 Task: Search one way flight ticket for 2 adults, 2 infants in seat and 1 infant on lap in first from Long Beach: Long Beach Airport (daugherty Field) to Rock Springs: Southwest Wyoming Regional Airport (rock Springs Sweetwater County Airport) on 8-5-2023. Choice of flights is Alaska. Number of bags: 3 checked bags. Price is upto 65000. Outbound departure time preference is 19:00.
Action: Mouse moved to (336, 133)
Screenshot: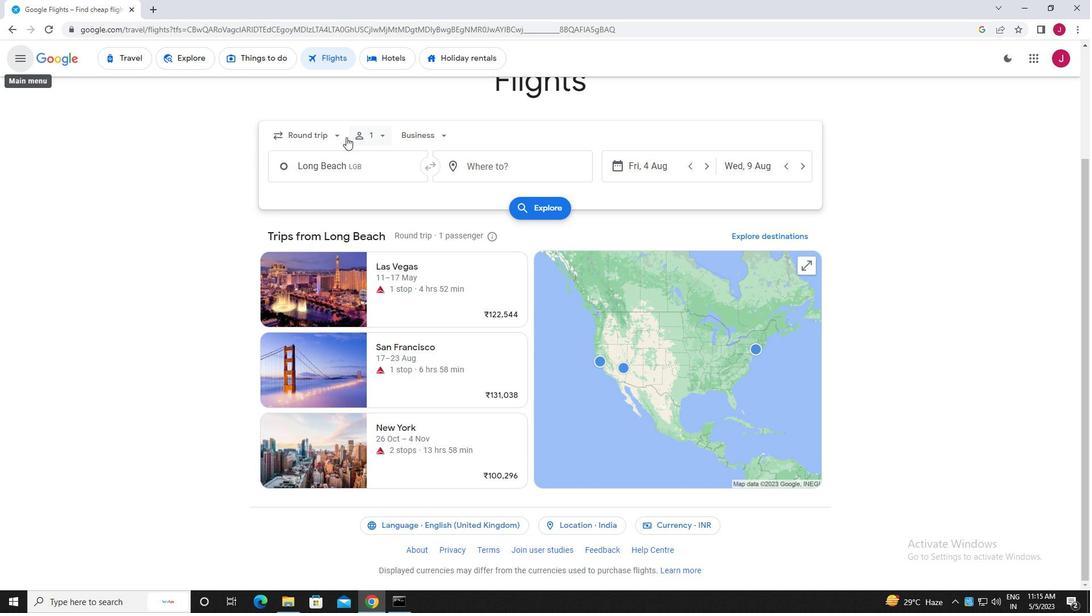 
Action: Mouse pressed left at (336, 133)
Screenshot: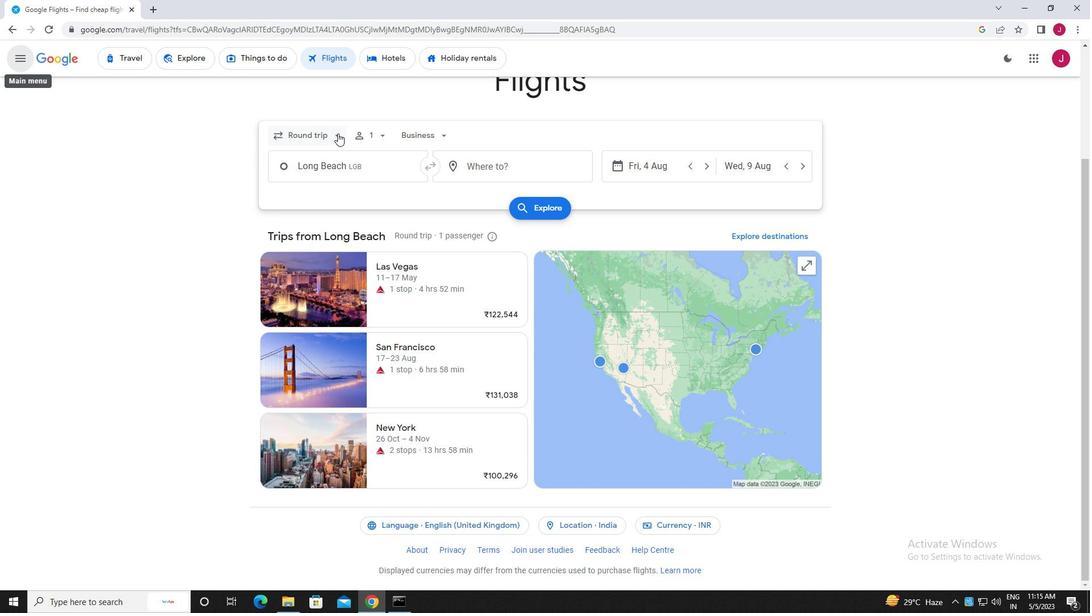 
Action: Mouse moved to (332, 184)
Screenshot: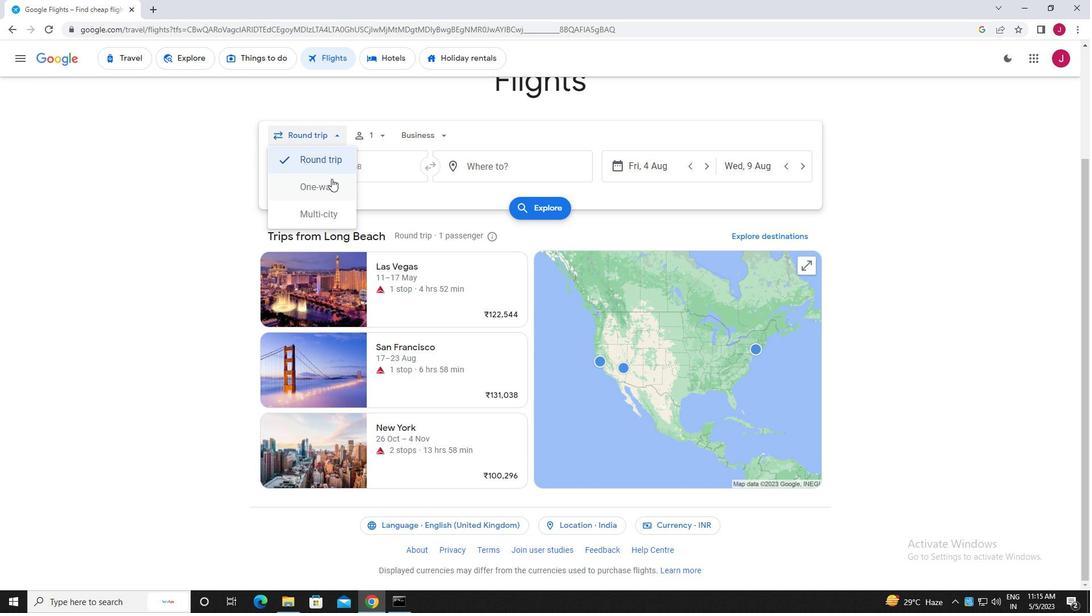 
Action: Mouse pressed left at (332, 184)
Screenshot: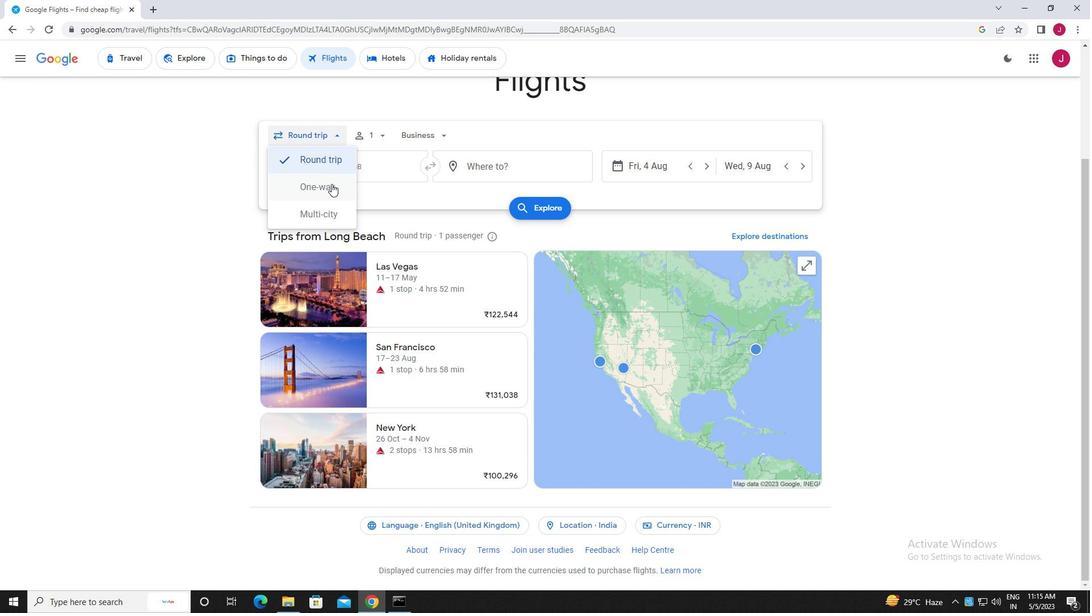 
Action: Mouse moved to (373, 138)
Screenshot: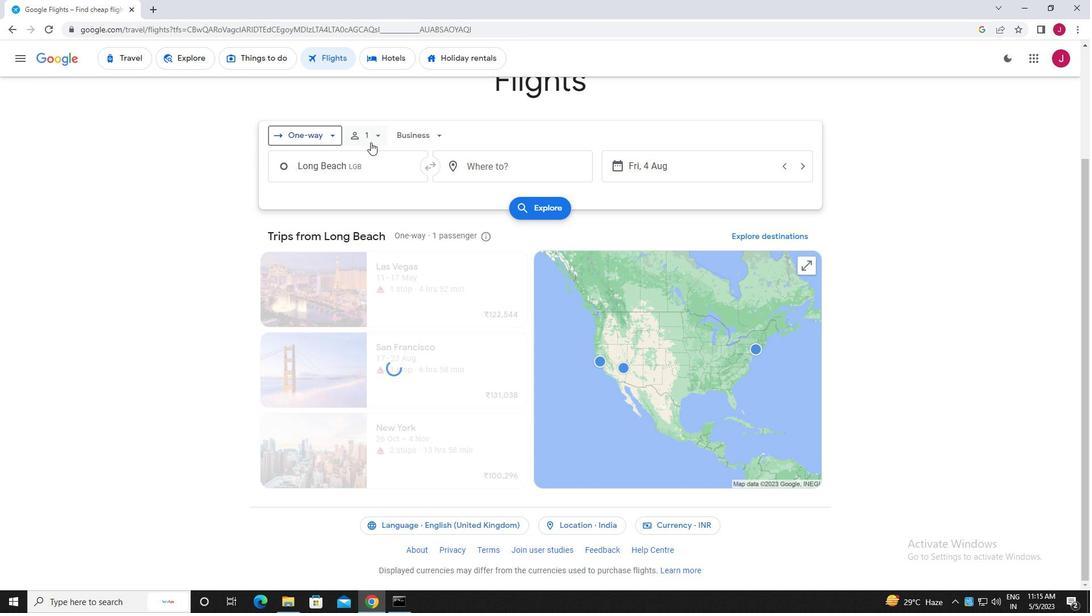 
Action: Mouse pressed left at (373, 138)
Screenshot: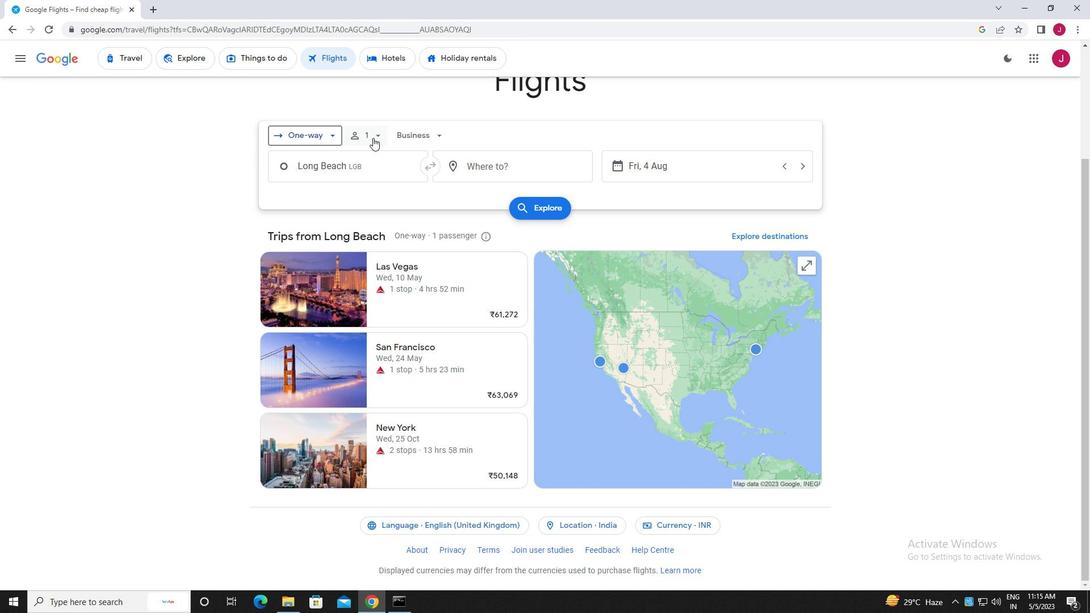 
Action: Mouse moved to (466, 161)
Screenshot: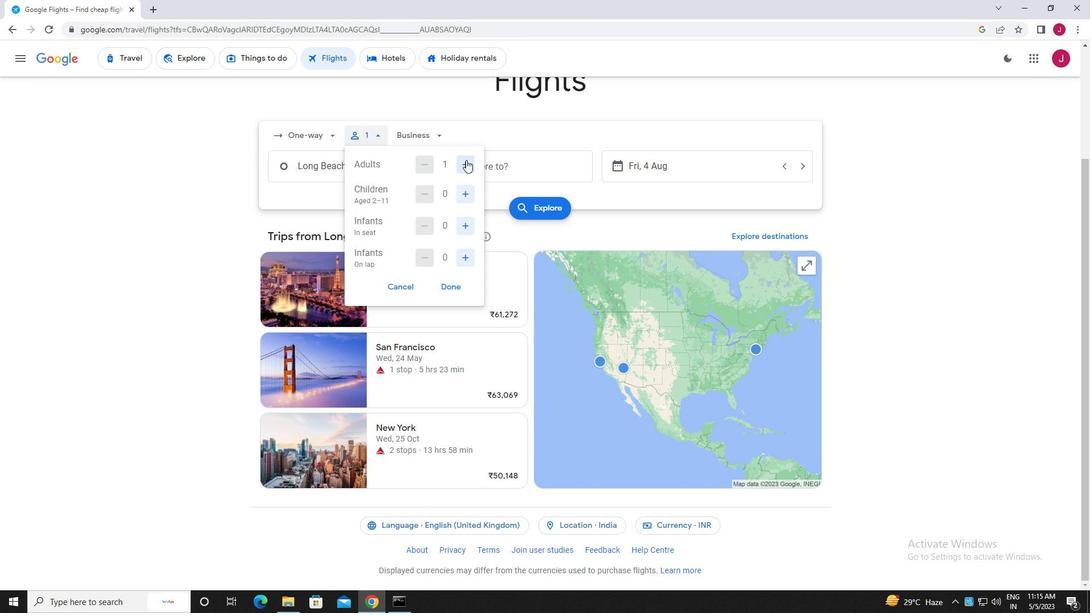 
Action: Mouse pressed left at (466, 161)
Screenshot: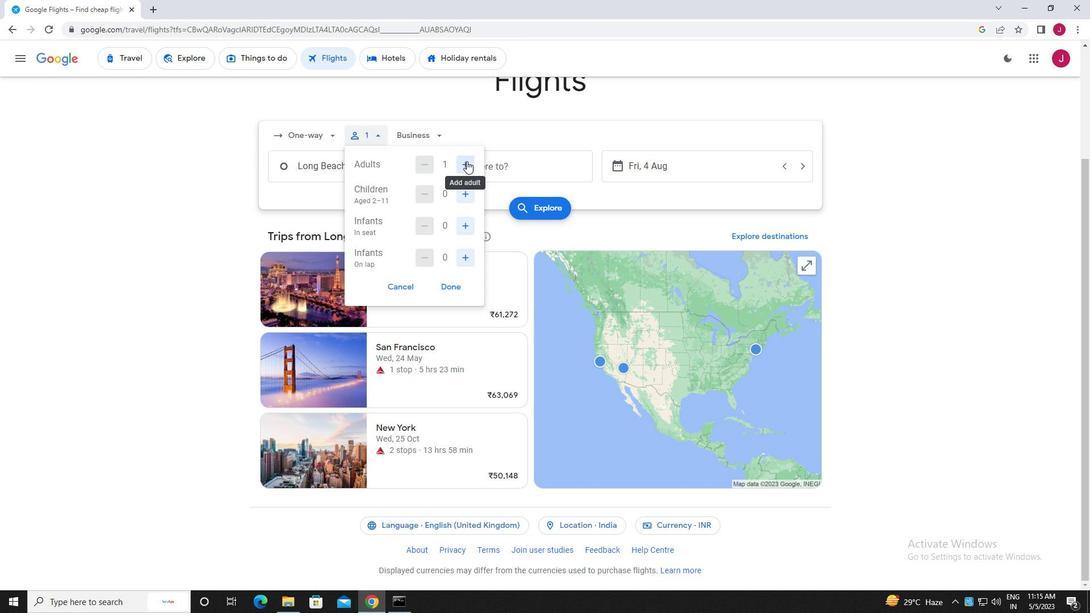
Action: Mouse moved to (463, 192)
Screenshot: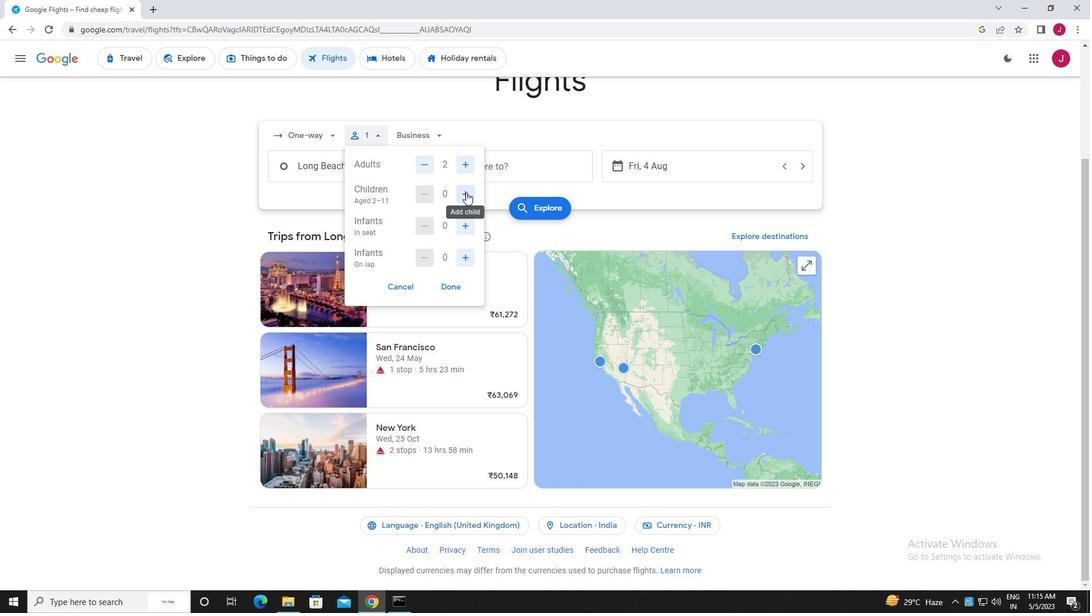 
Action: Mouse pressed left at (463, 192)
Screenshot: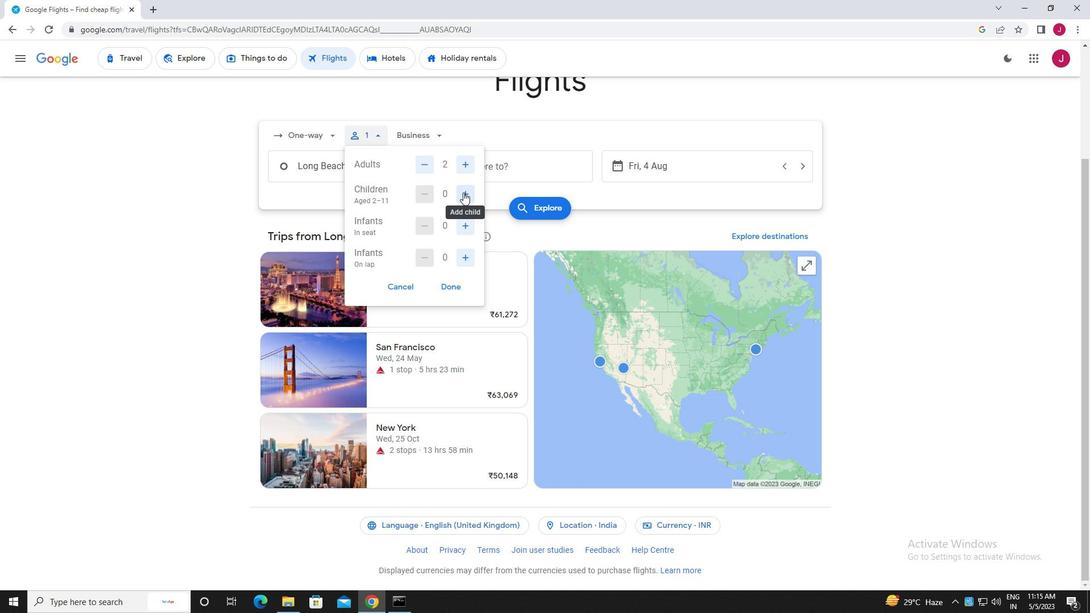 
Action: Mouse pressed left at (463, 192)
Screenshot: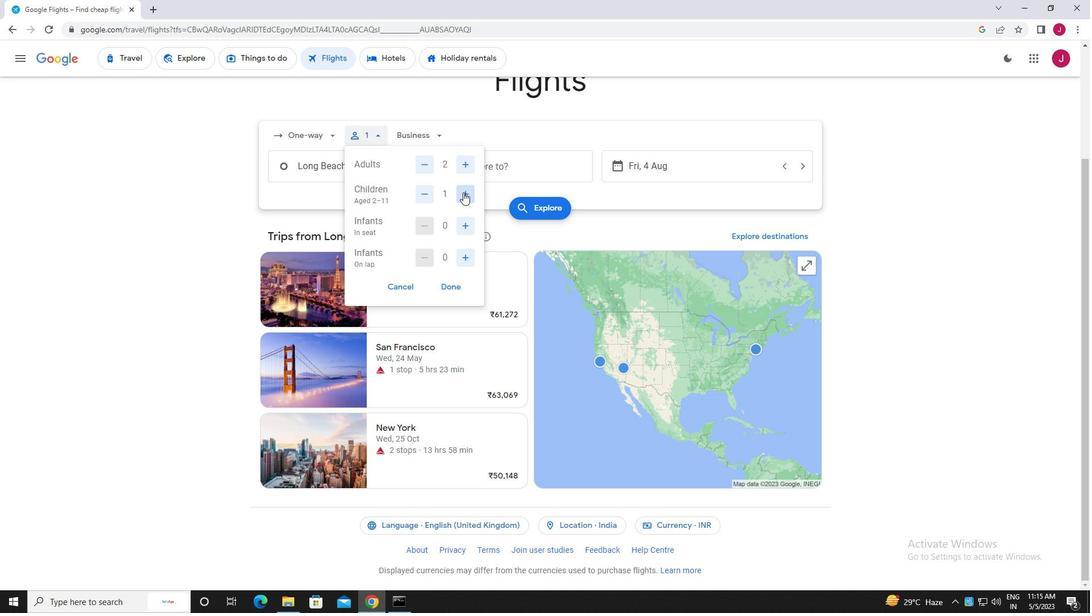 
Action: Mouse moved to (467, 258)
Screenshot: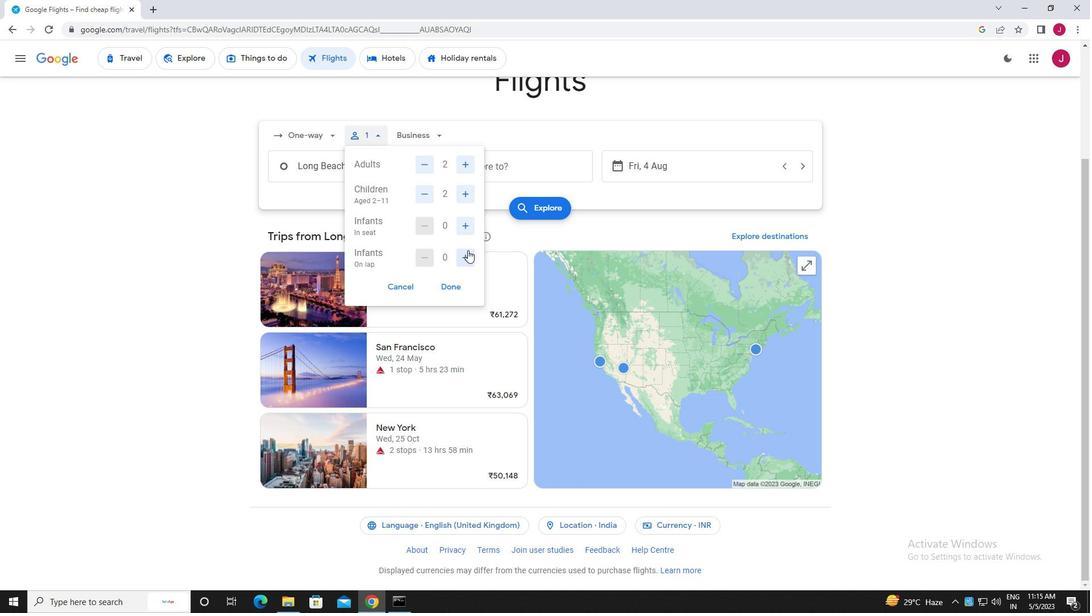 
Action: Mouse pressed left at (467, 258)
Screenshot: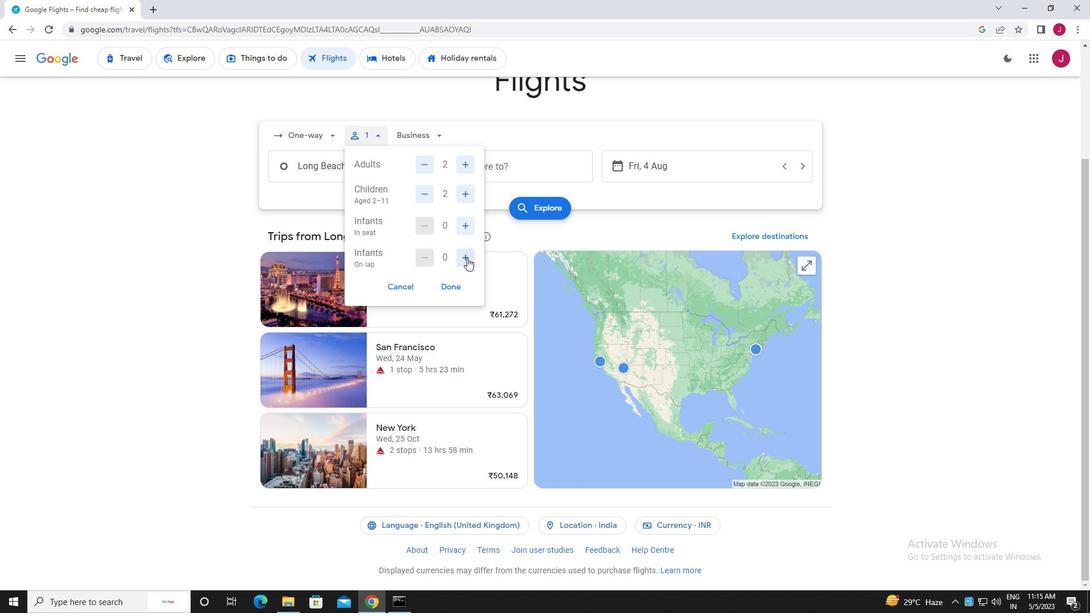 
Action: Mouse moved to (452, 285)
Screenshot: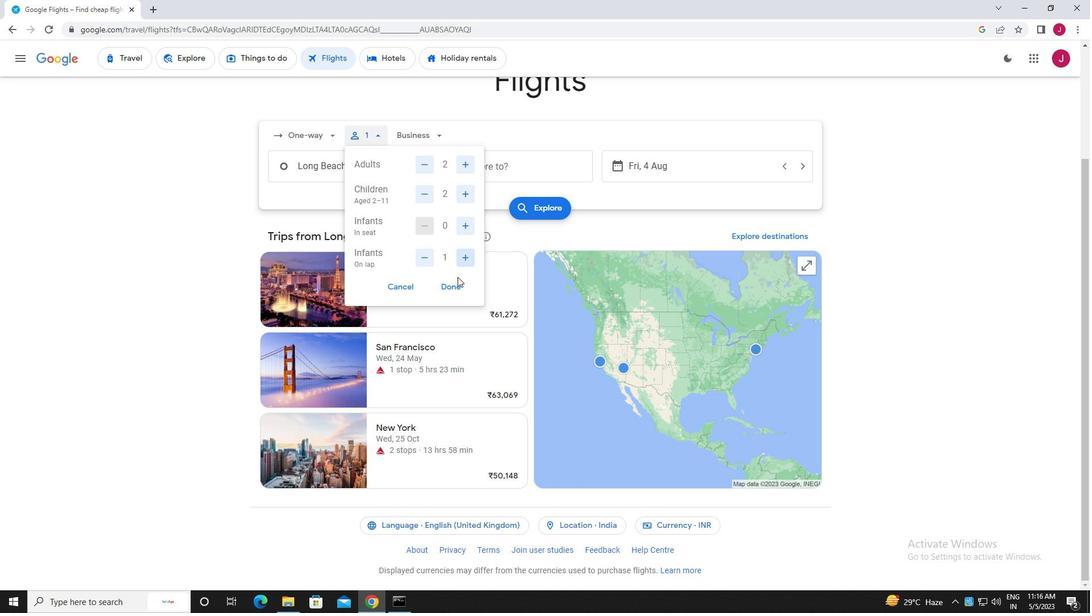 
Action: Mouse pressed left at (452, 285)
Screenshot: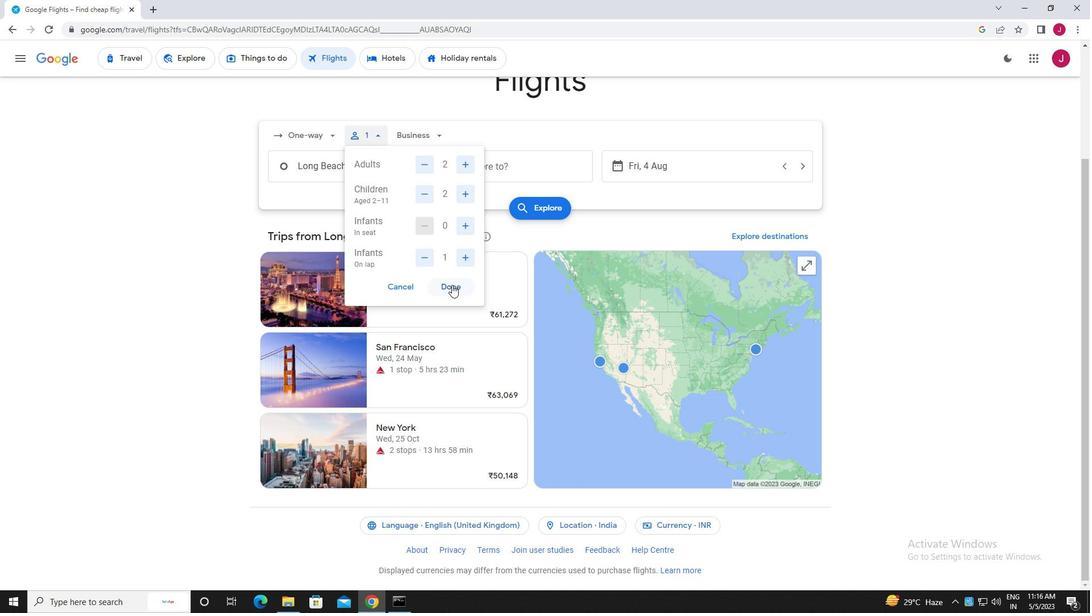 
Action: Mouse moved to (430, 135)
Screenshot: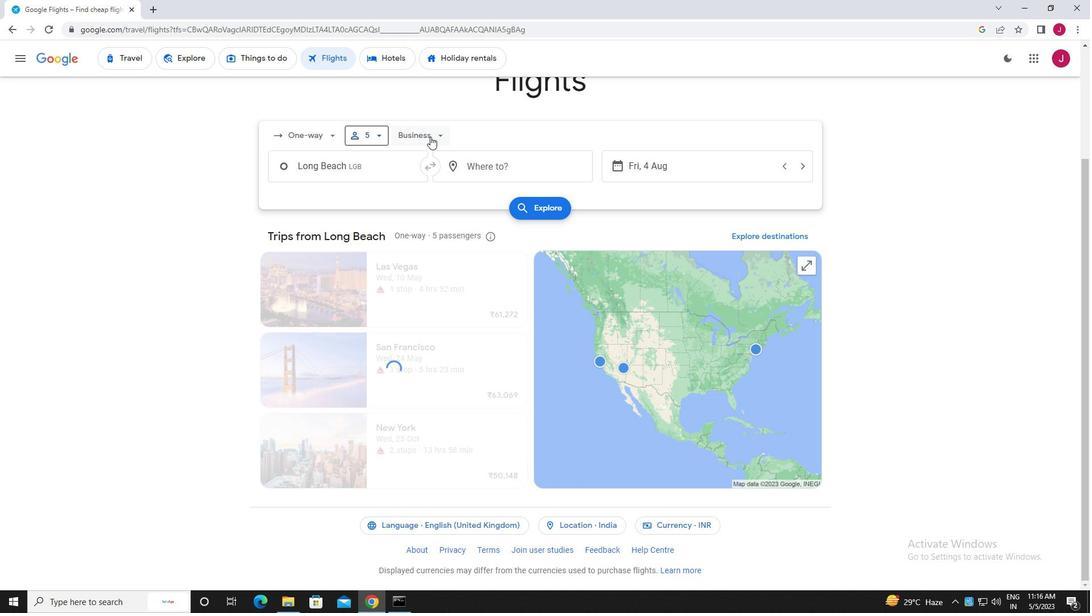 
Action: Mouse pressed left at (430, 135)
Screenshot: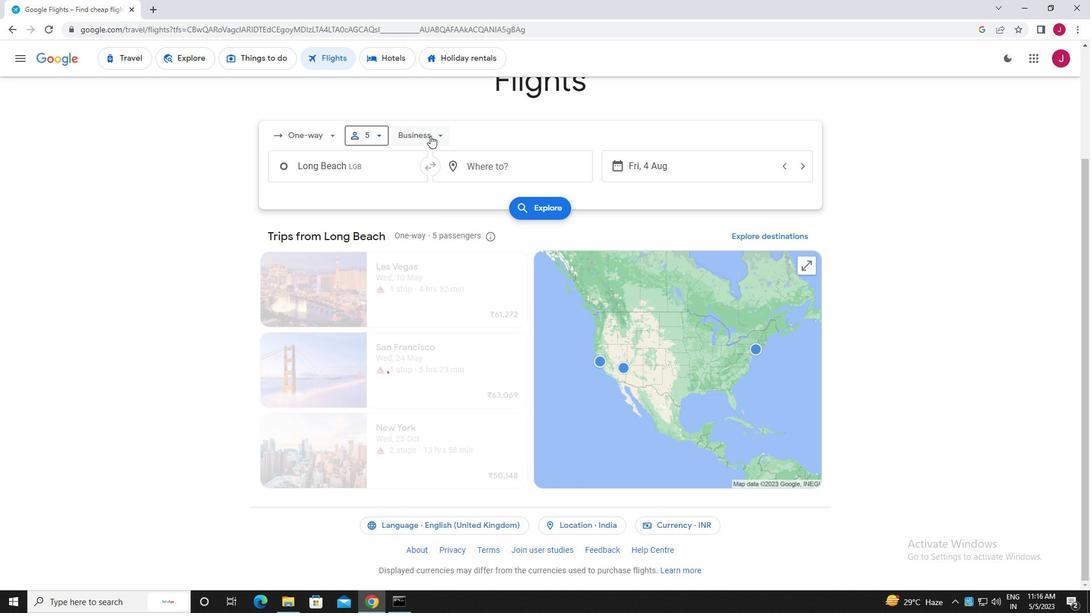 
Action: Mouse moved to (452, 243)
Screenshot: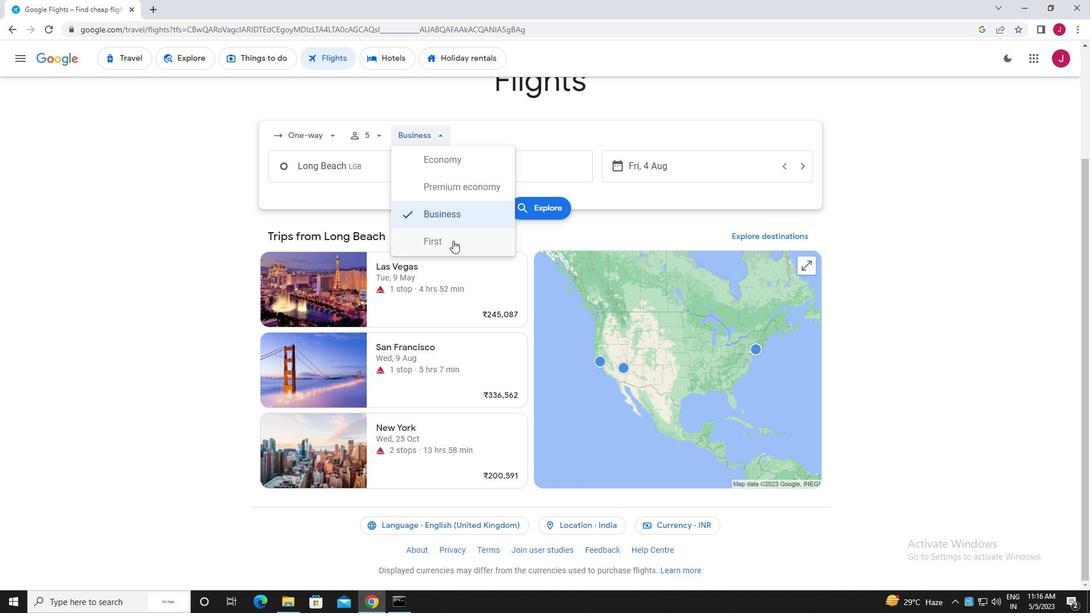 
Action: Mouse pressed left at (452, 243)
Screenshot: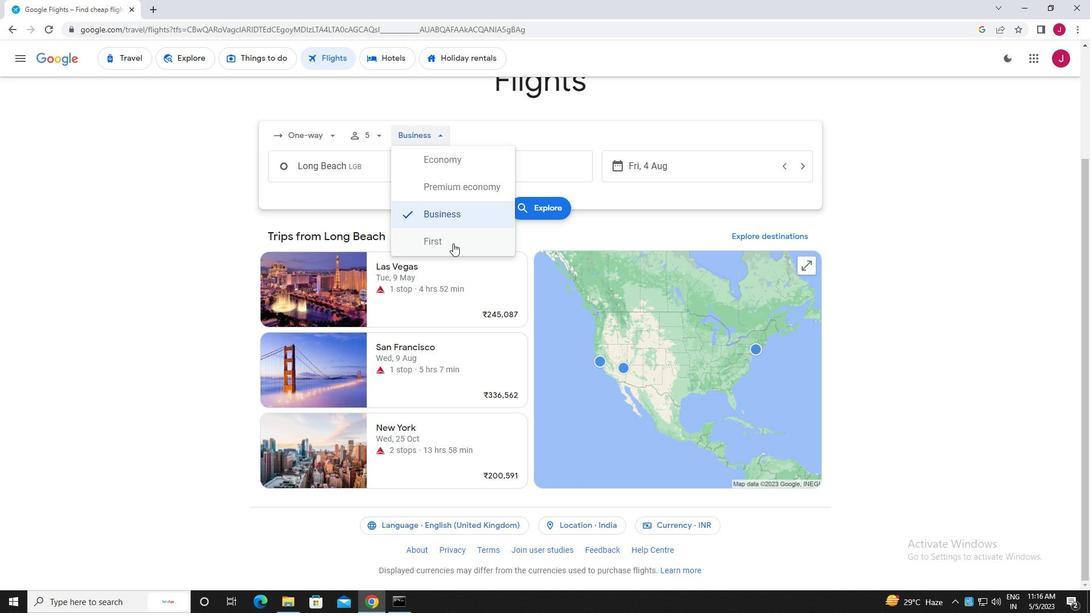 
Action: Mouse moved to (374, 165)
Screenshot: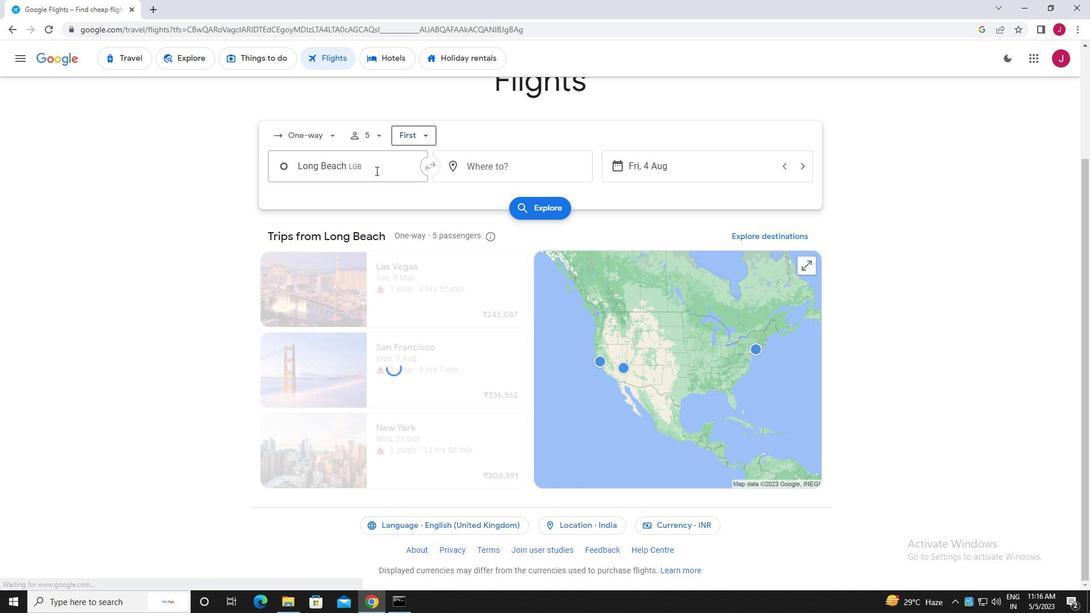 
Action: Mouse pressed left at (374, 165)
Screenshot: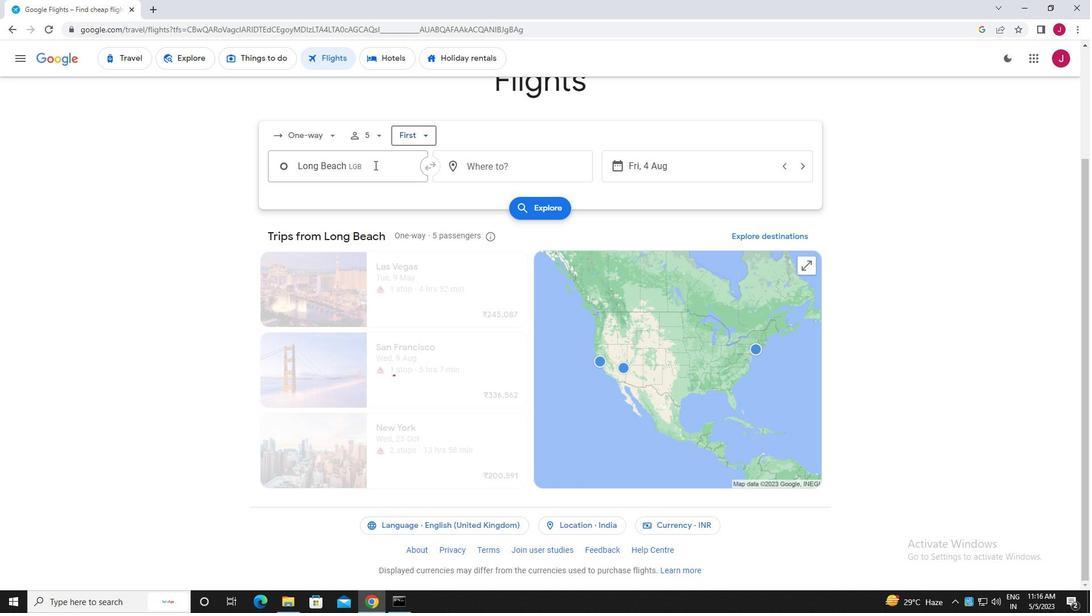
Action: Key pressed long<Key.space>beach
Screenshot: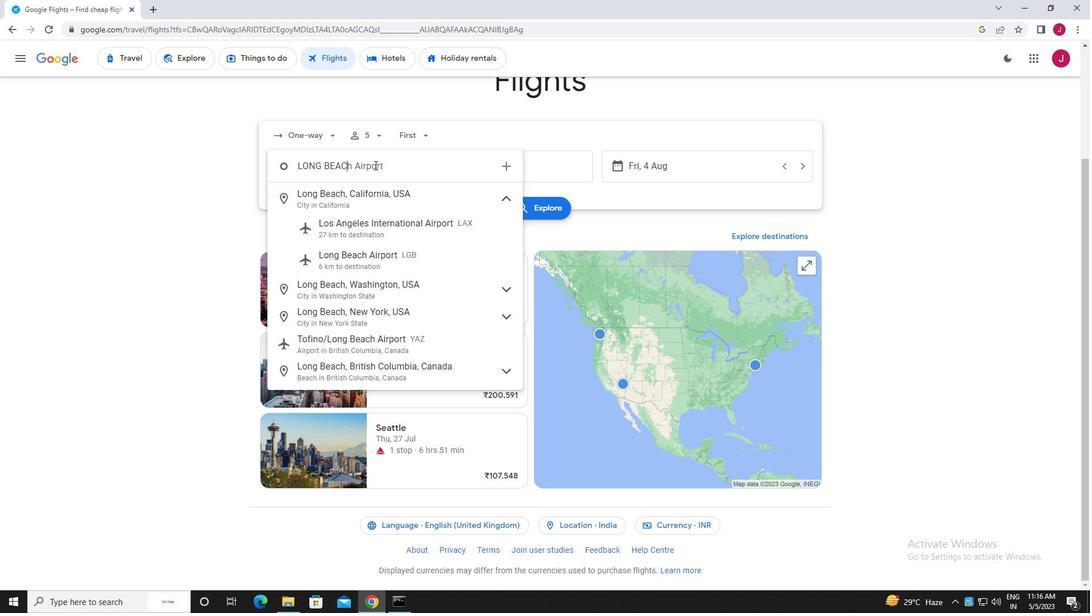 
Action: Mouse moved to (383, 259)
Screenshot: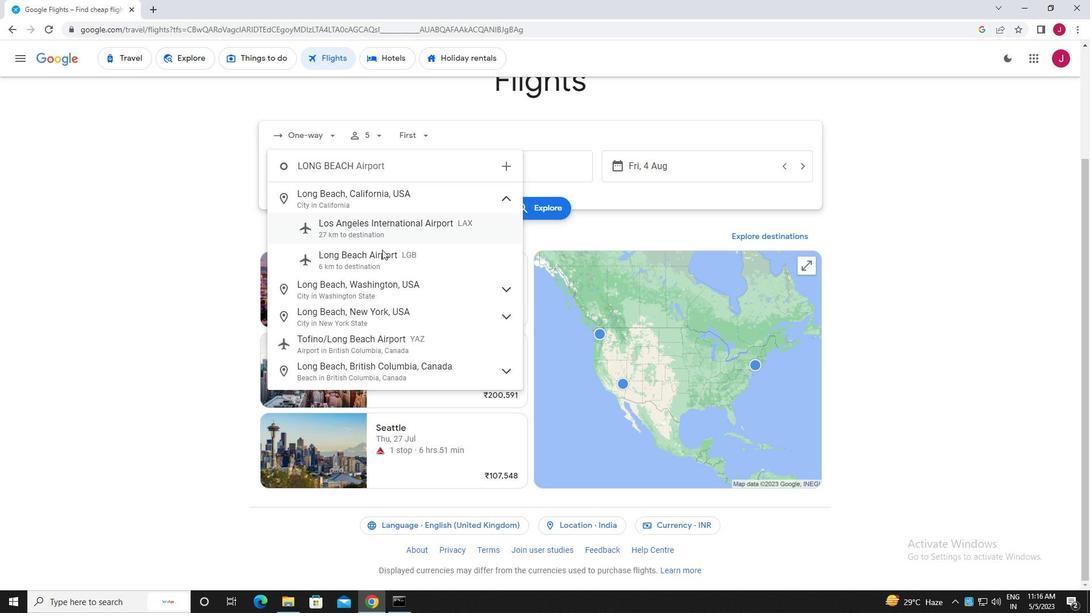 
Action: Mouse pressed left at (383, 259)
Screenshot: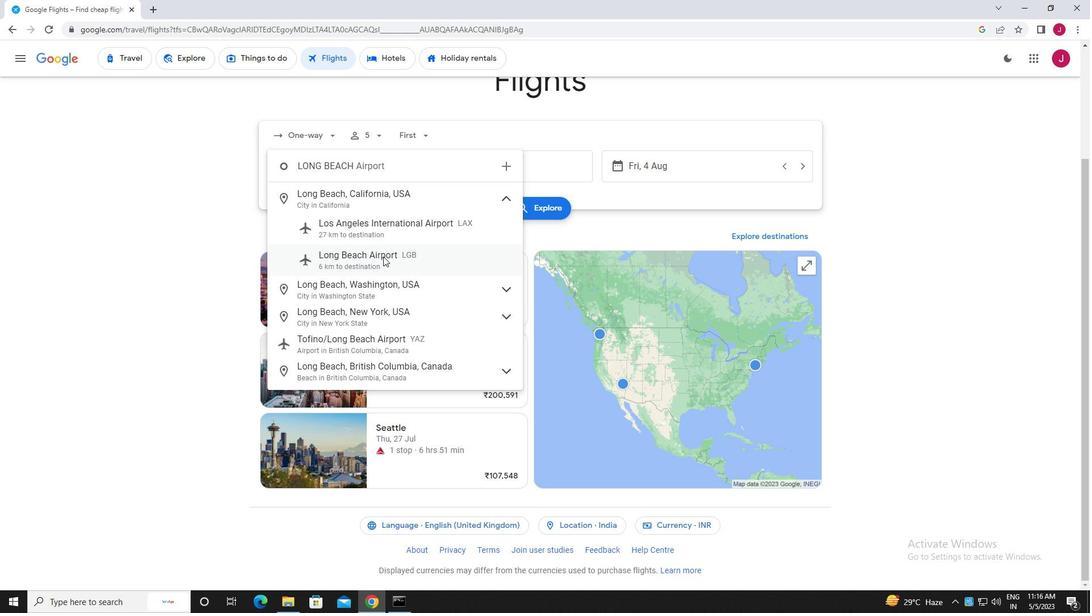 
Action: Mouse moved to (518, 167)
Screenshot: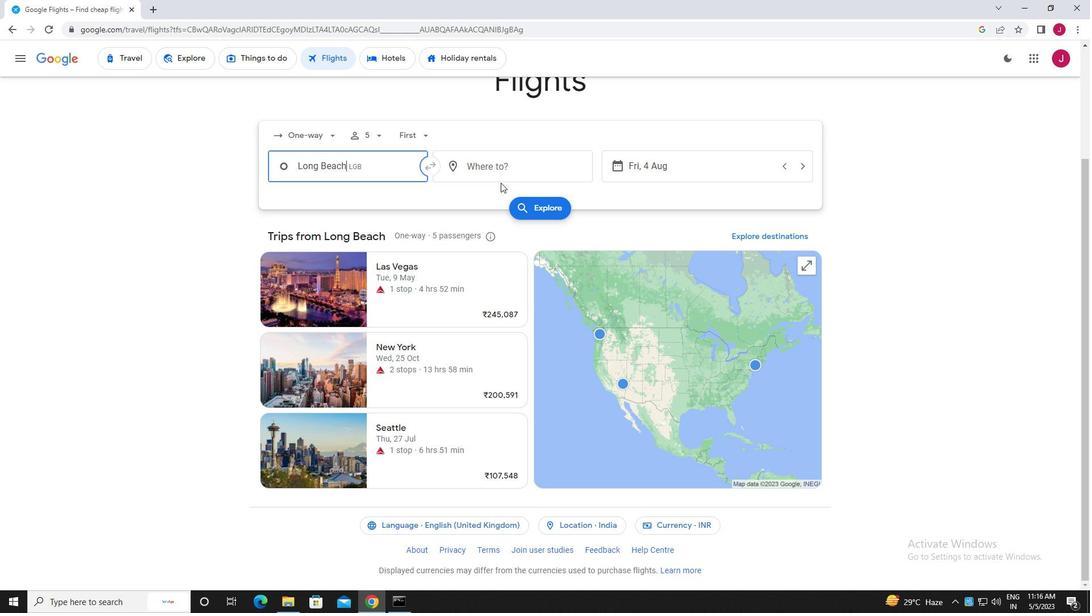 
Action: Mouse pressed left at (518, 167)
Screenshot: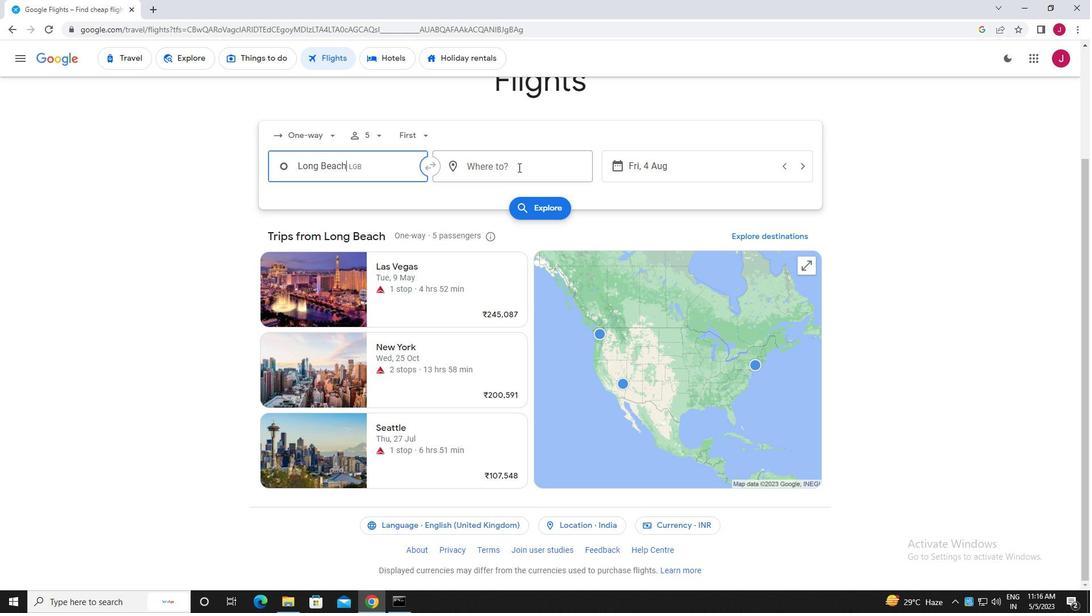 
Action: Mouse moved to (516, 168)
Screenshot: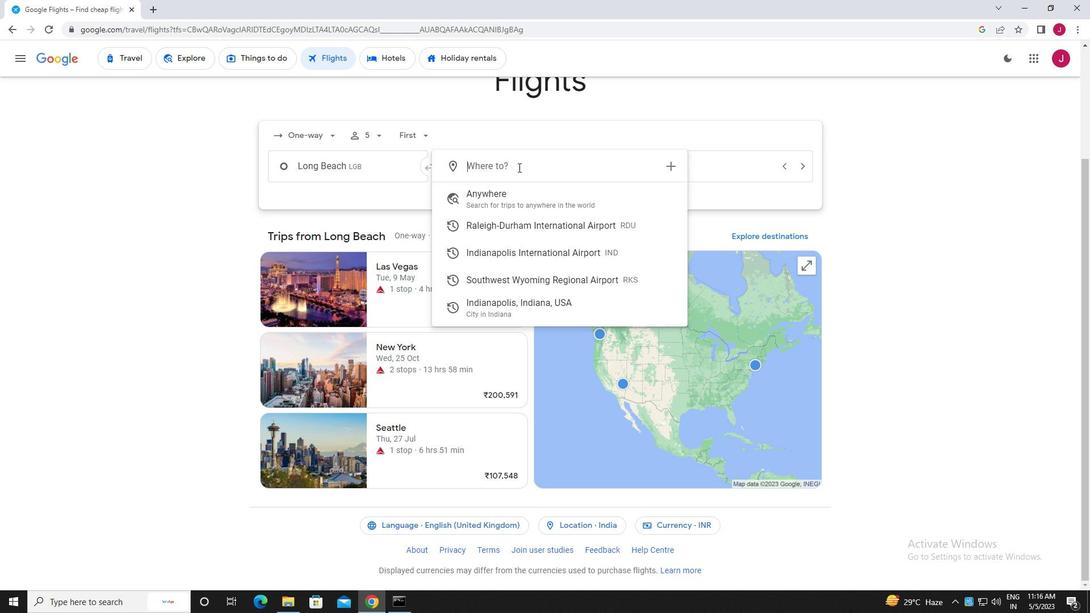 
Action: Key pressed rock<Key.space>spring
Screenshot: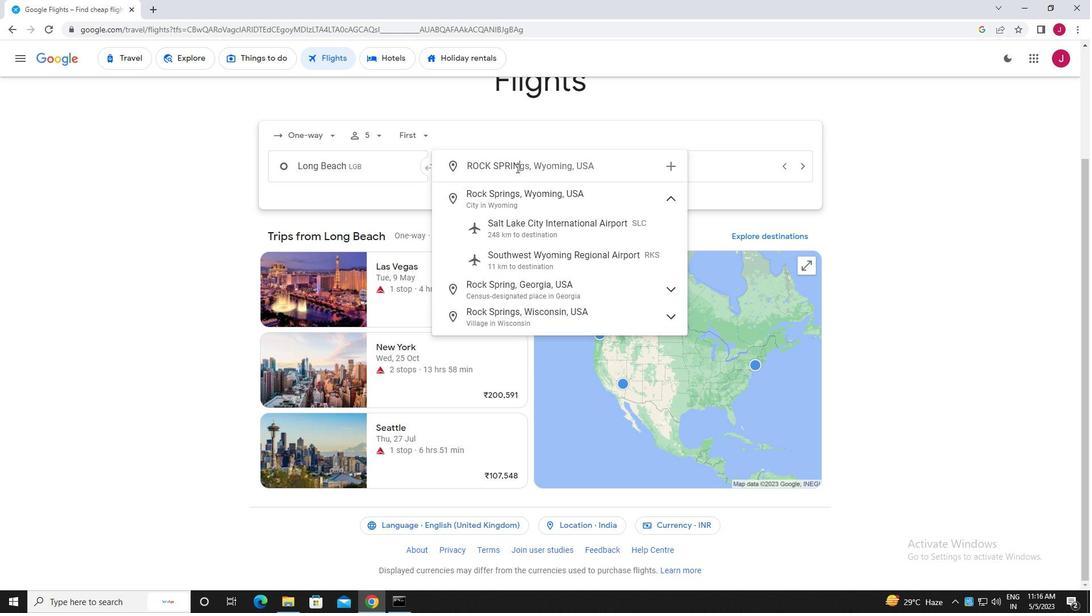 
Action: Mouse moved to (517, 170)
Screenshot: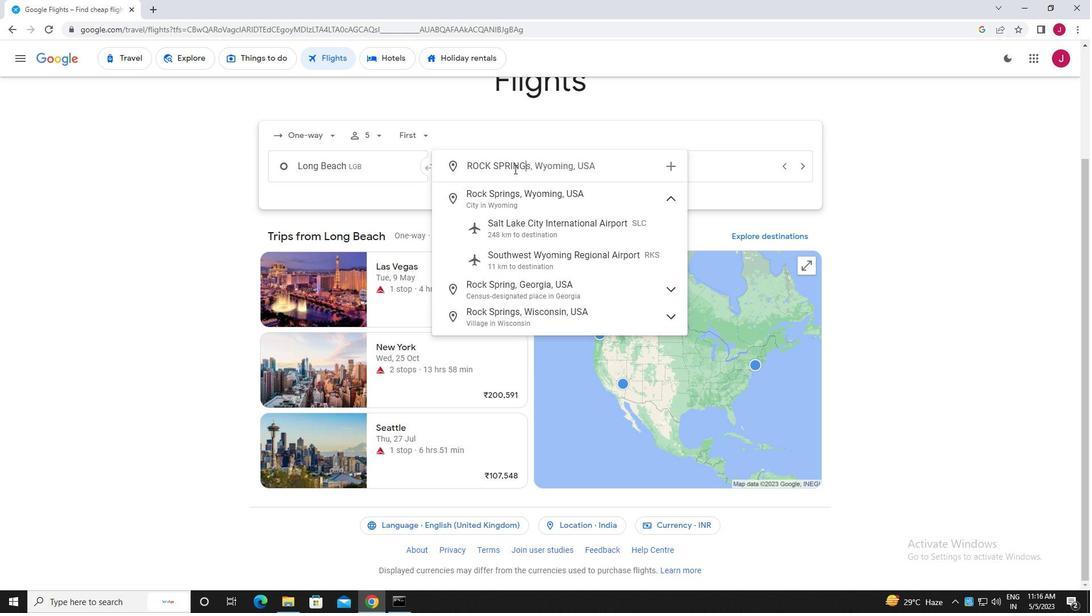 
Action: Key pressed <Key.space>
Screenshot: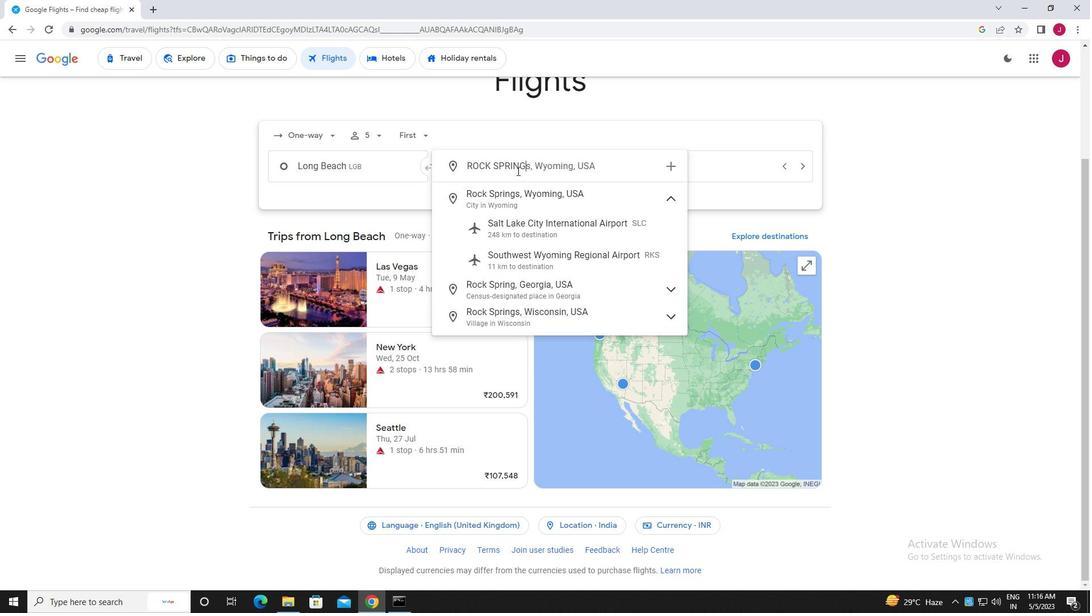 
Action: Mouse moved to (554, 169)
Screenshot: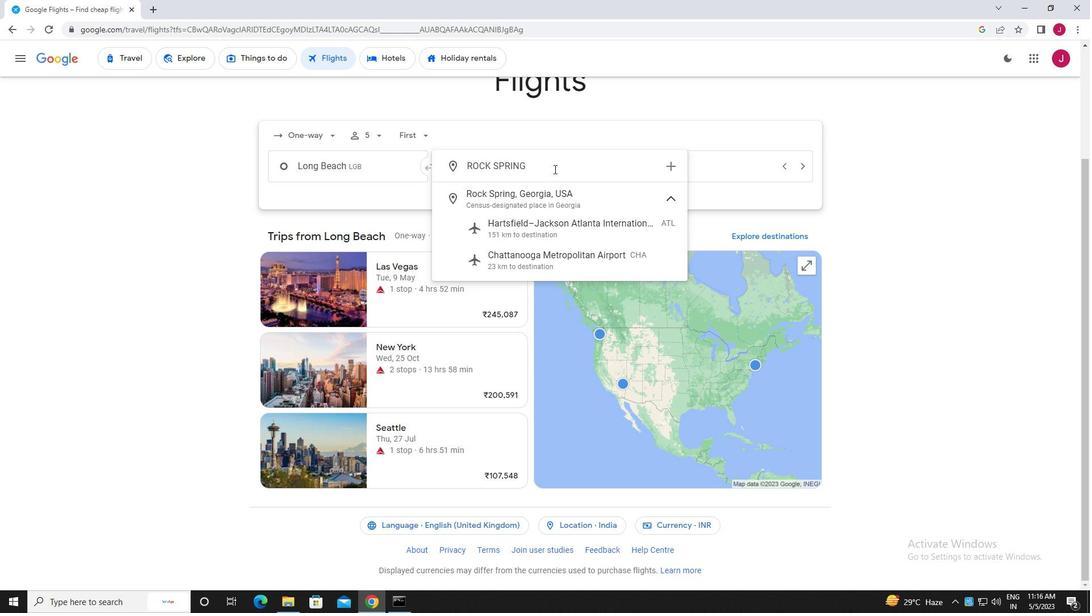 
Action: Key pressed <Key.backspace>
Screenshot: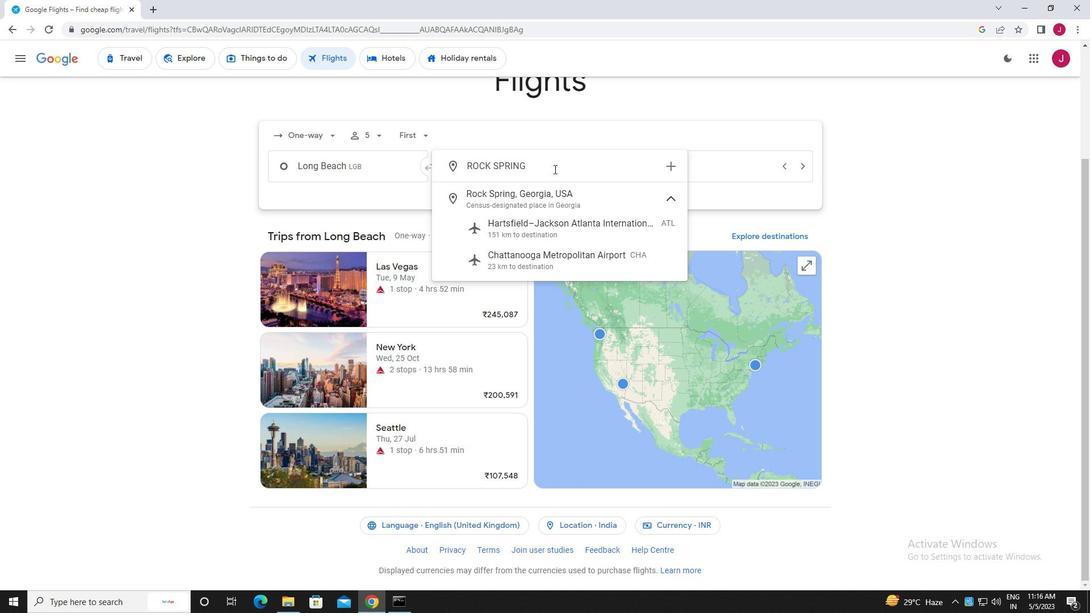 
Action: Mouse moved to (591, 260)
Screenshot: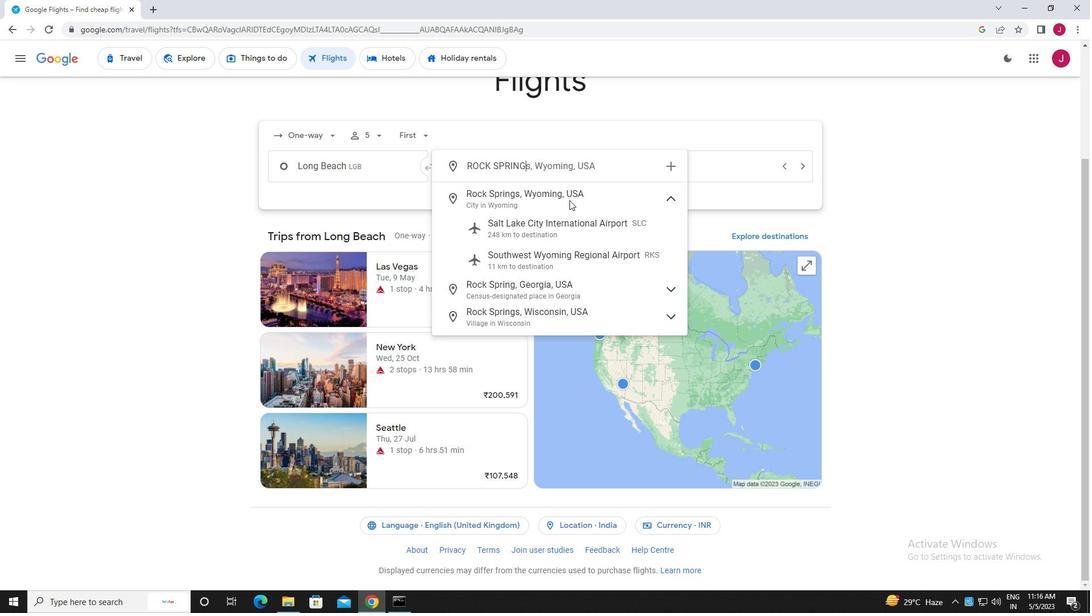 
Action: Mouse pressed left at (591, 260)
Screenshot: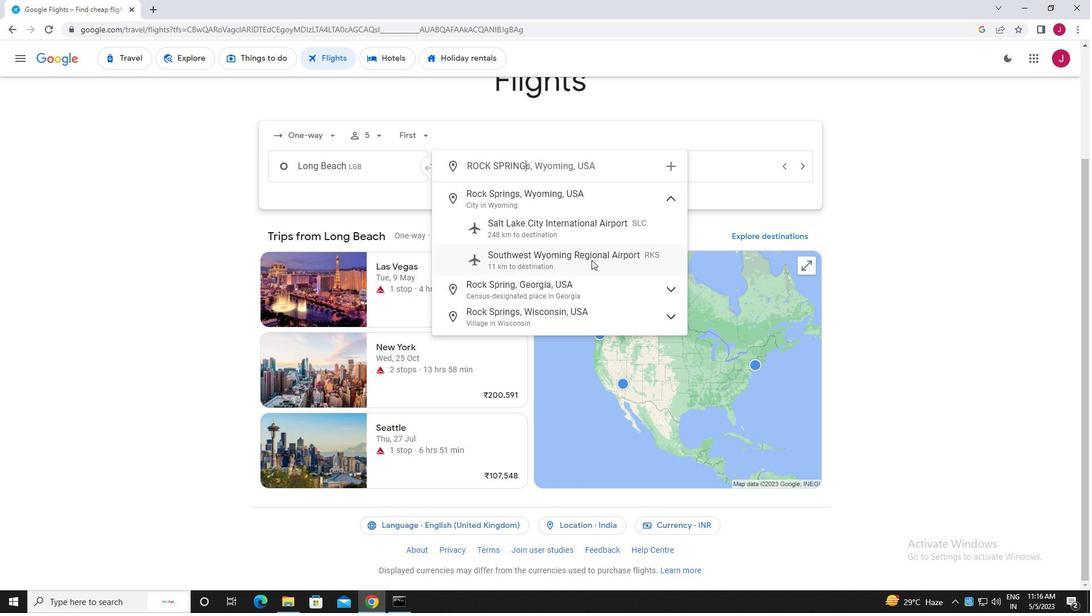
Action: Mouse moved to (676, 170)
Screenshot: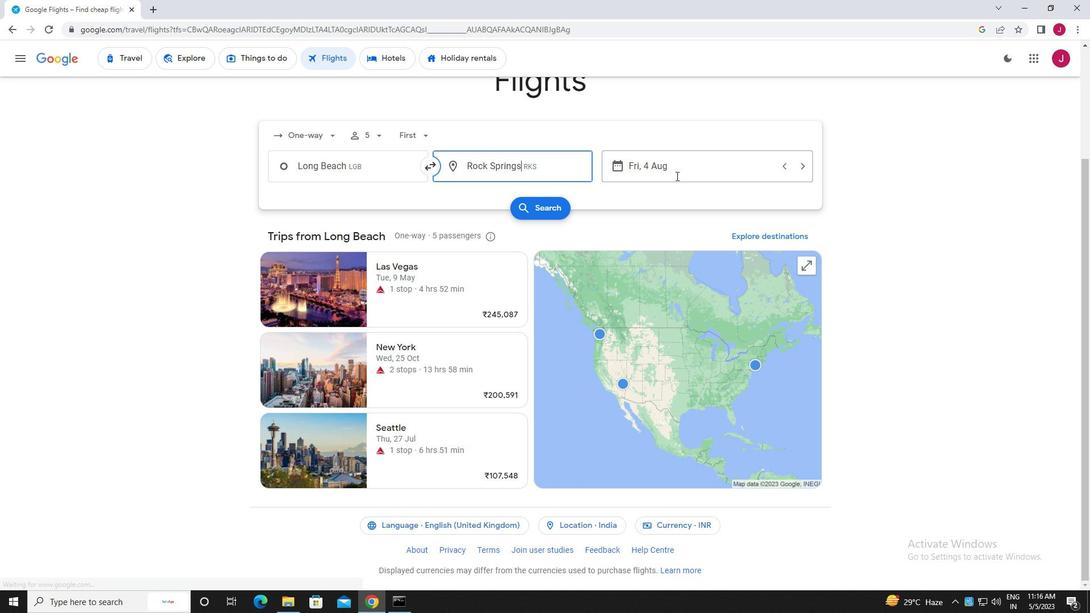 
Action: Mouse pressed left at (676, 170)
Screenshot: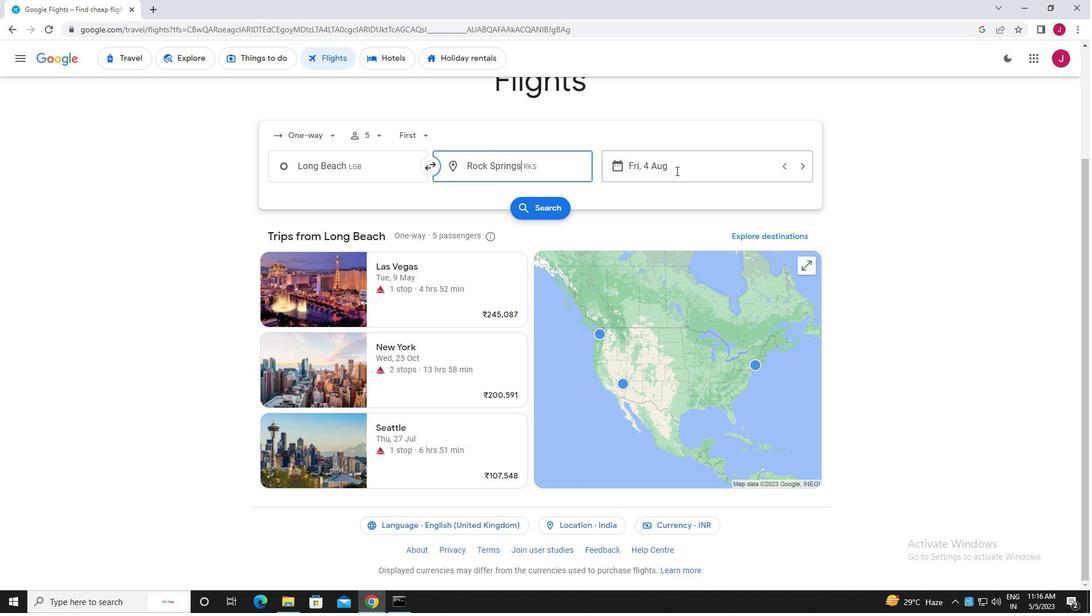 
Action: Mouse moved to (571, 265)
Screenshot: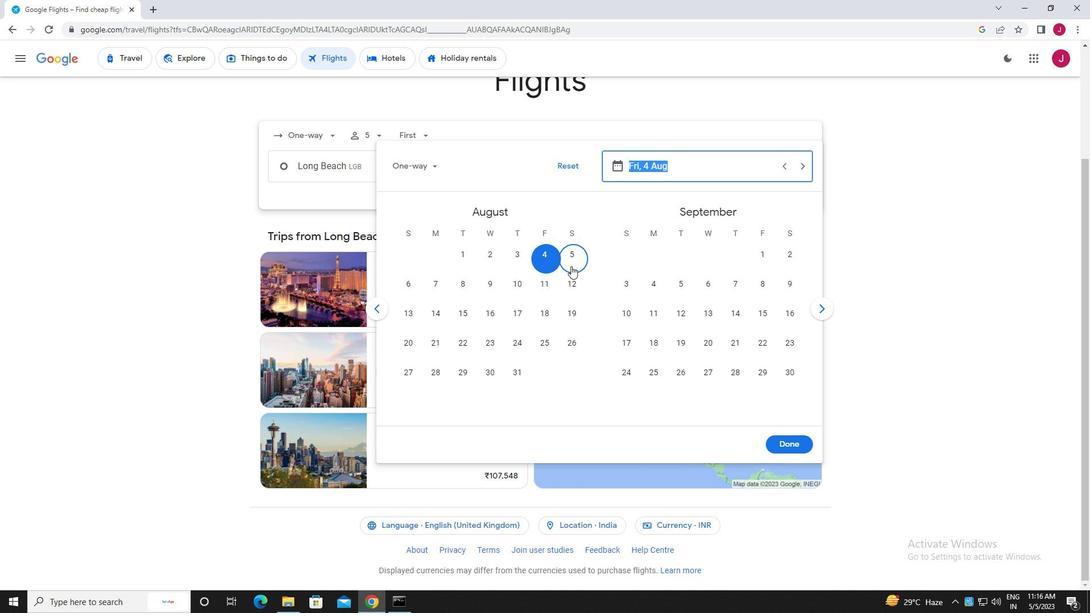 
Action: Mouse pressed left at (571, 265)
Screenshot: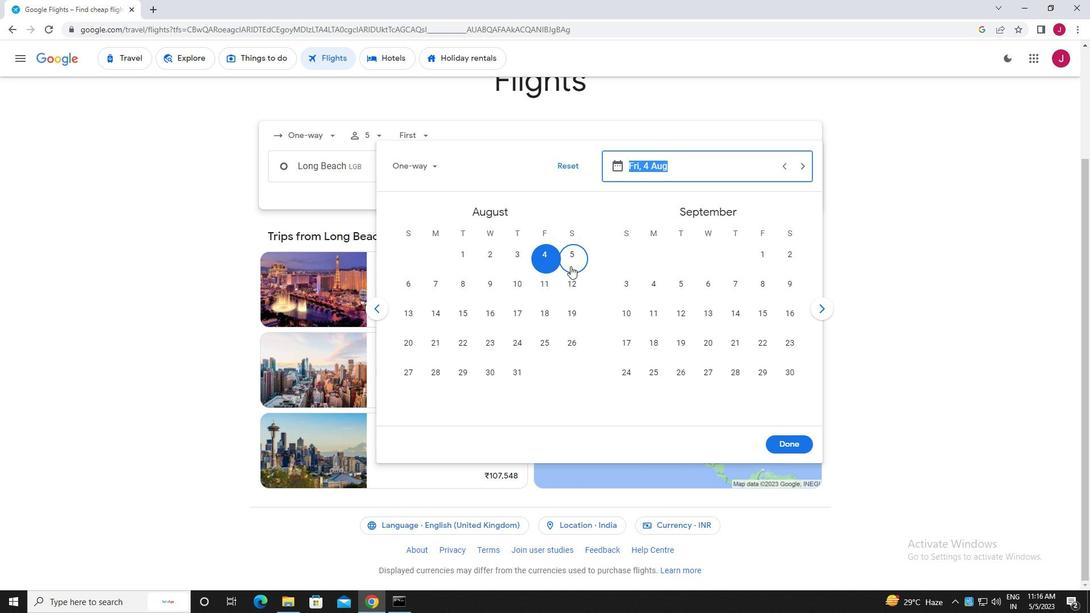 
Action: Mouse moved to (794, 444)
Screenshot: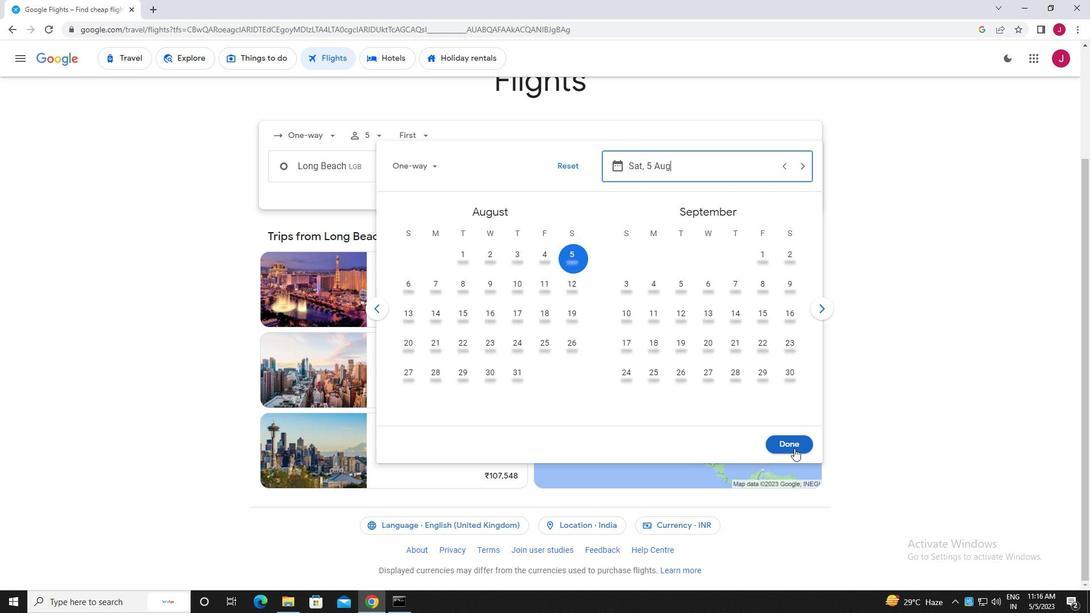
Action: Mouse pressed left at (794, 444)
Screenshot: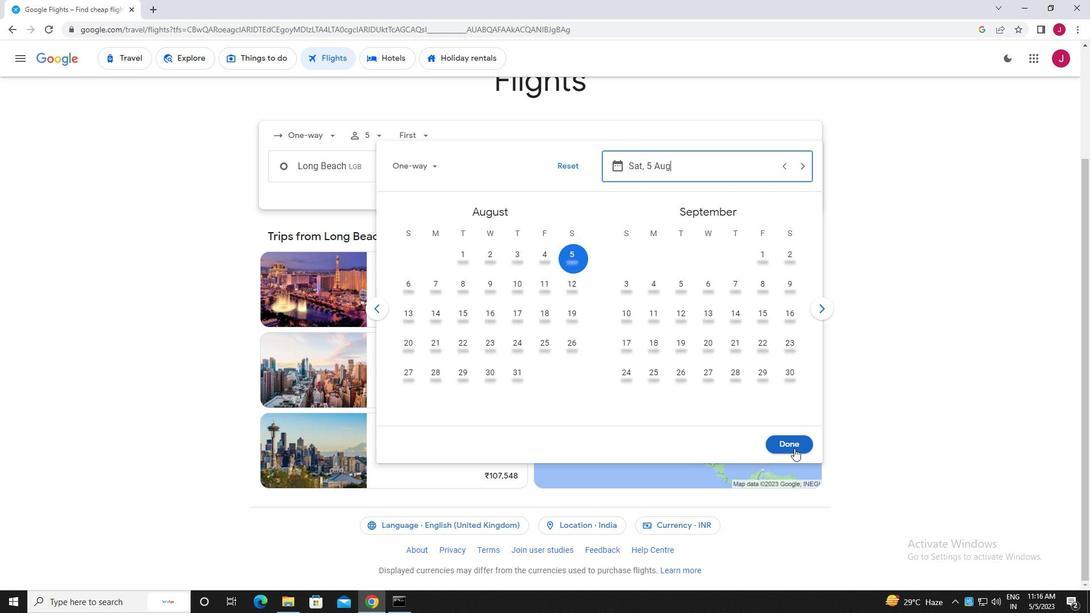 
Action: Mouse moved to (541, 208)
Screenshot: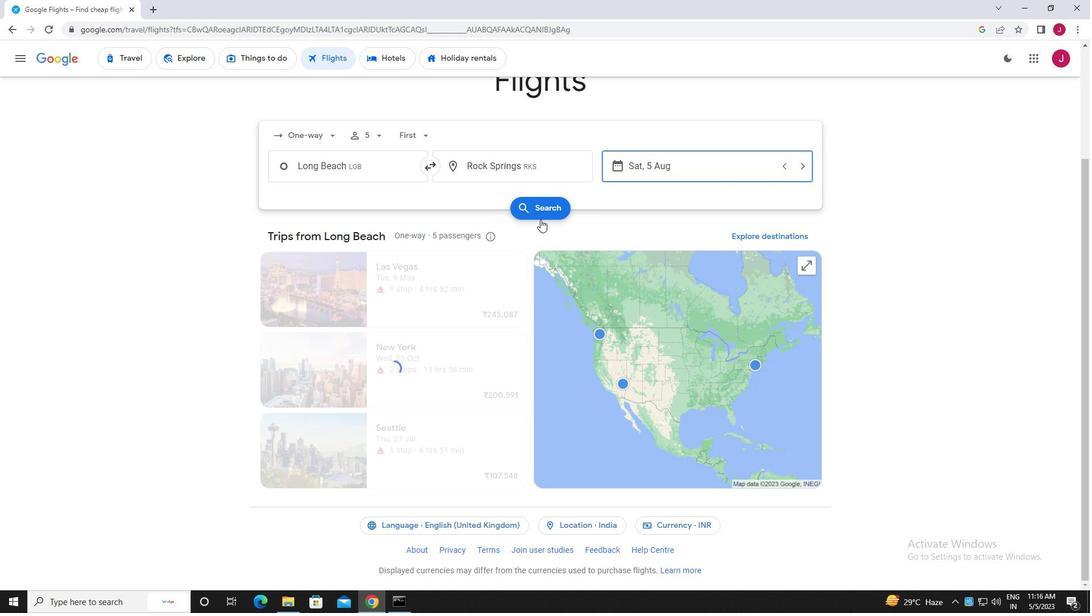 
Action: Mouse pressed left at (541, 208)
Screenshot: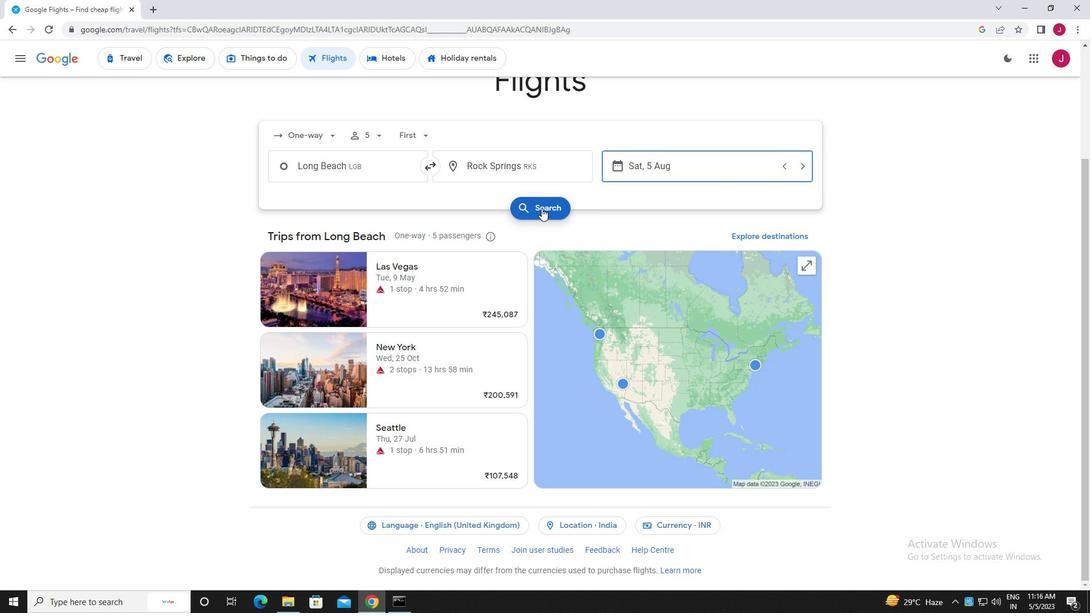 
Action: Mouse moved to (281, 162)
Screenshot: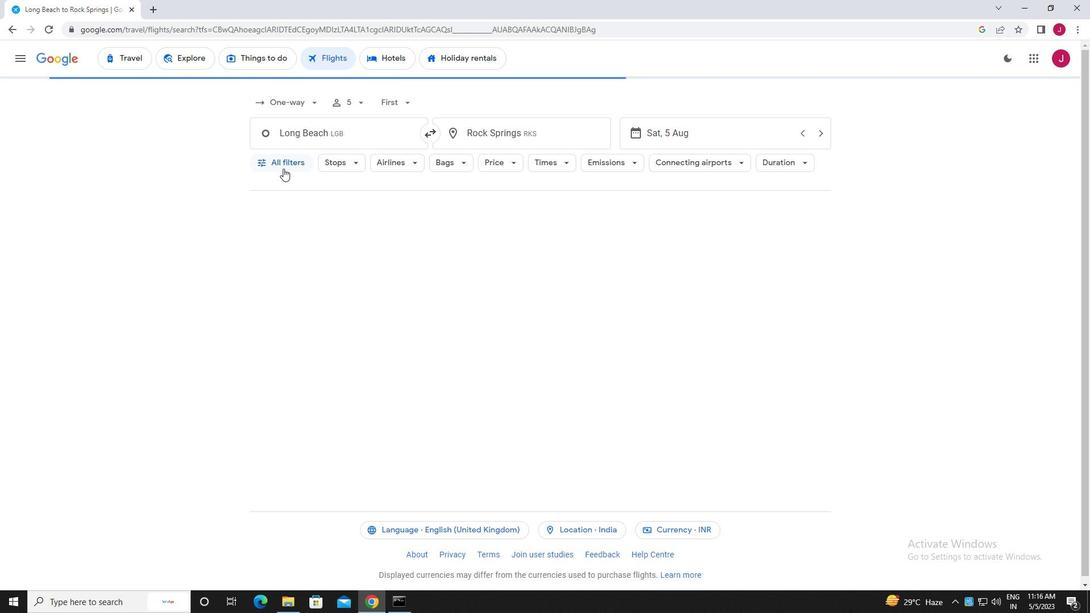 
Action: Mouse pressed left at (281, 162)
Screenshot: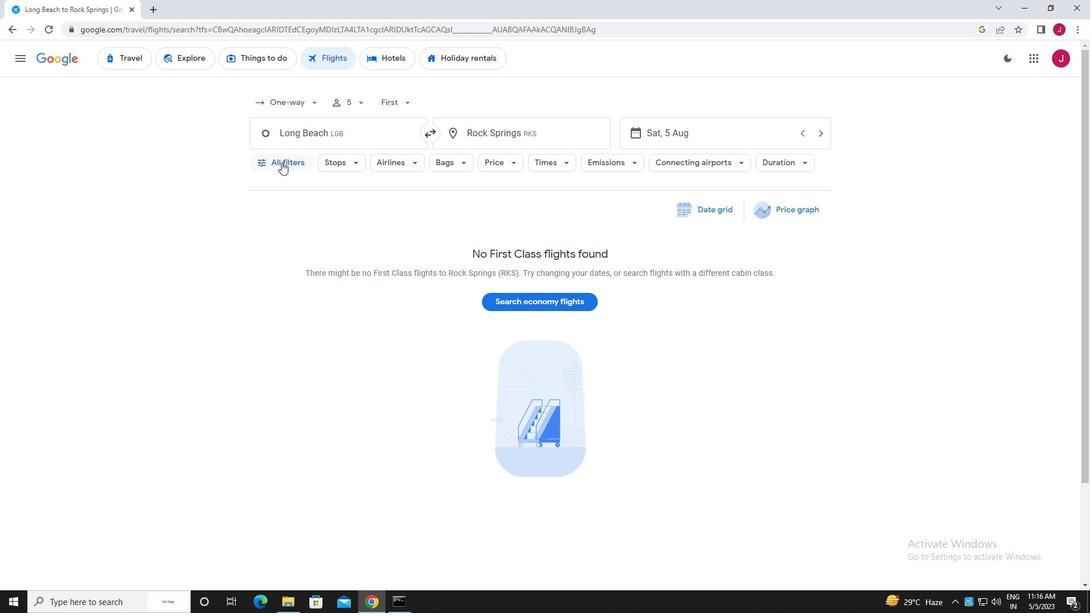 
Action: Mouse moved to (361, 263)
Screenshot: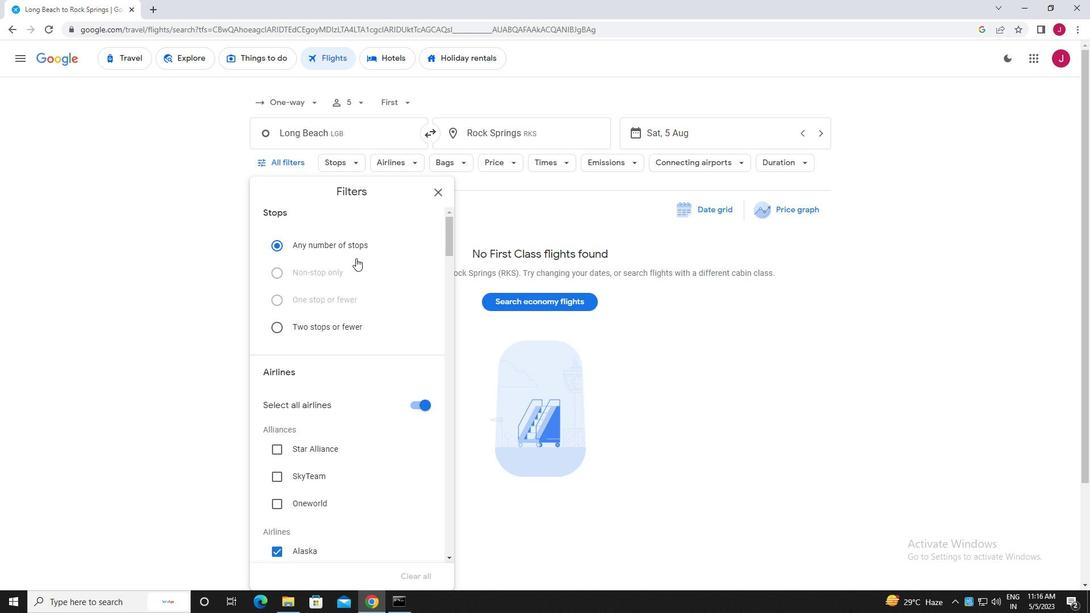 
Action: Mouse scrolled (361, 262) with delta (0, 0)
Screenshot: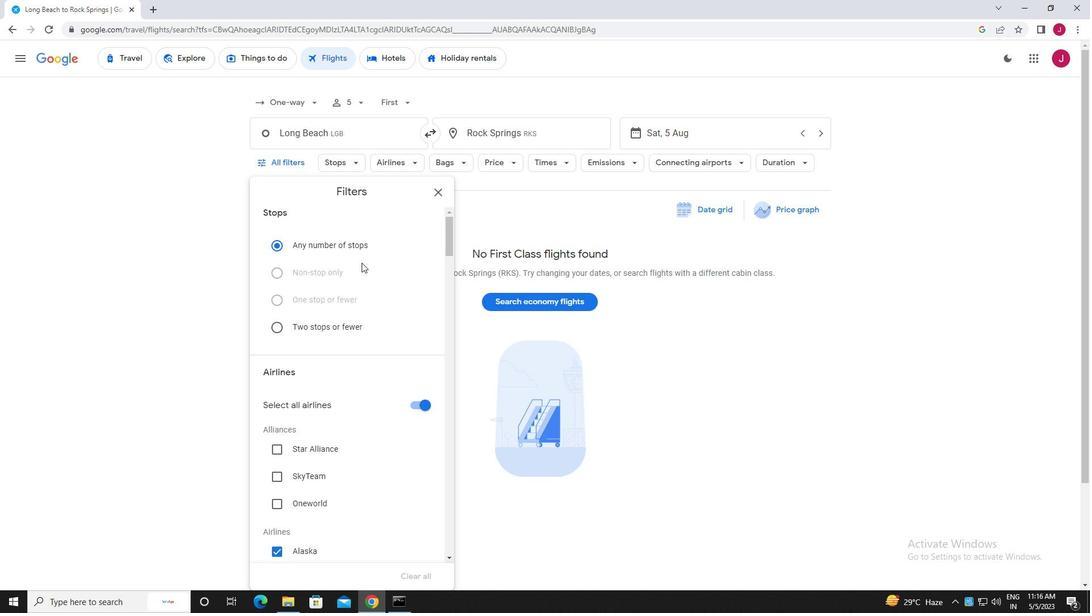 
Action: Mouse scrolled (361, 262) with delta (0, 0)
Screenshot: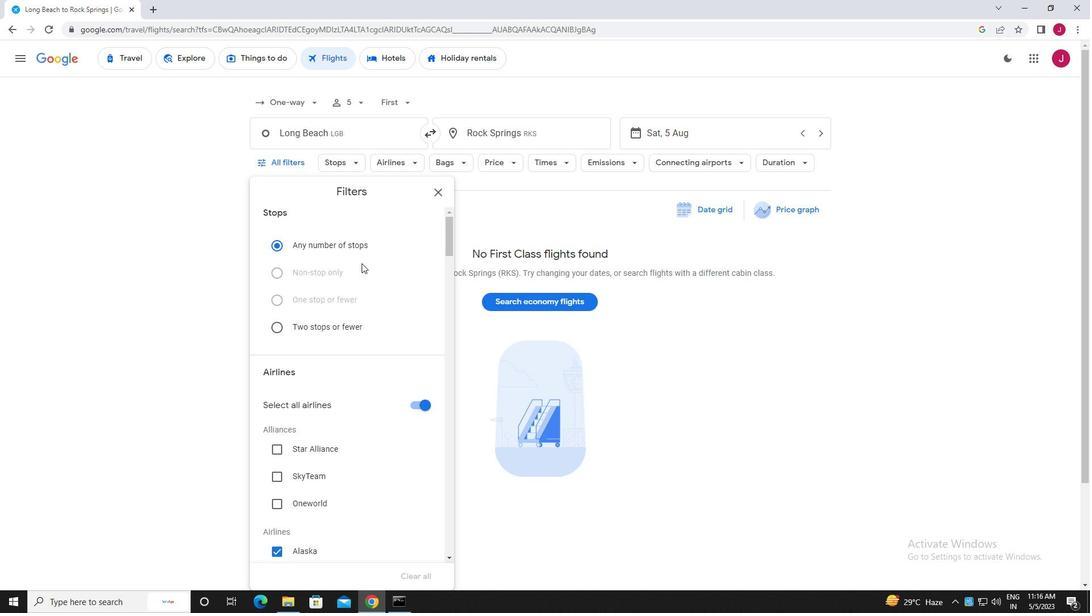 
Action: Mouse scrolled (361, 262) with delta (0, 0)
Screenshot: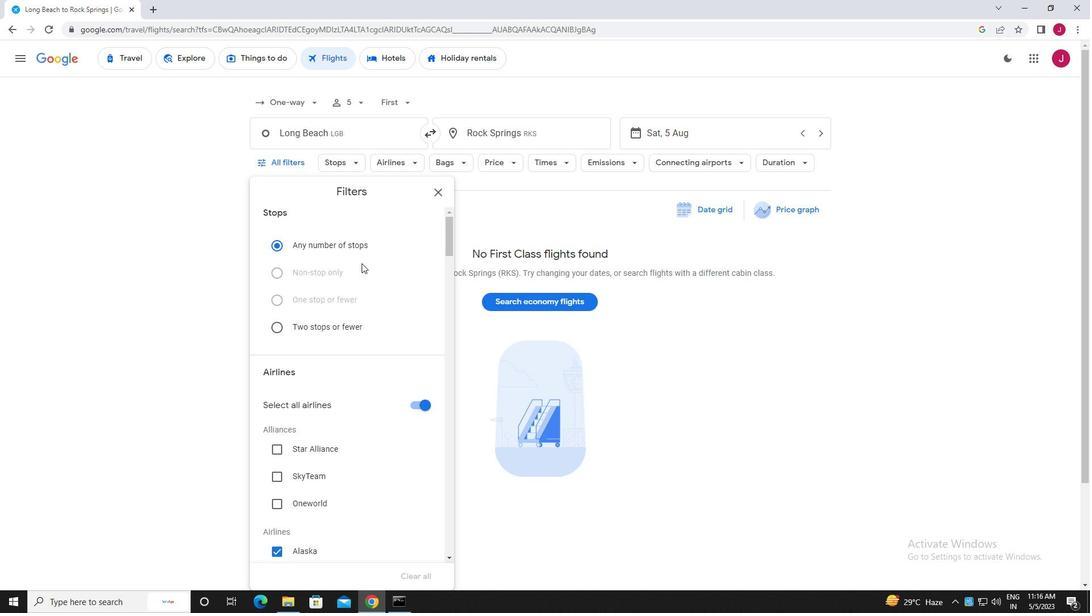 
Action: Mouse scrolled (361, 262) with delta (0, 0)
Screenshot: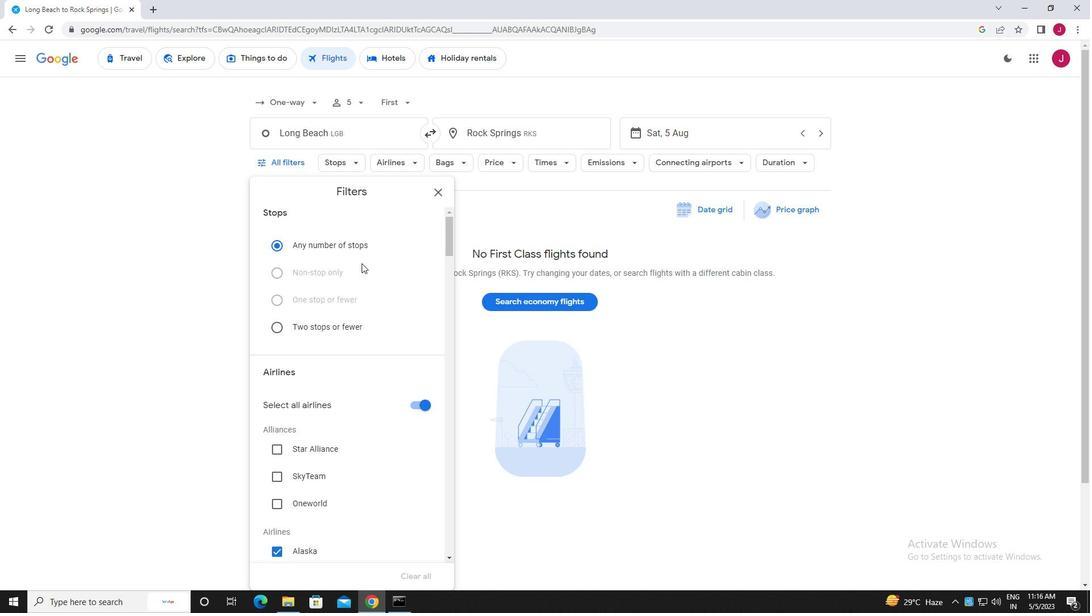 
Action: Mouse moved to (415, 232)
Screenshot: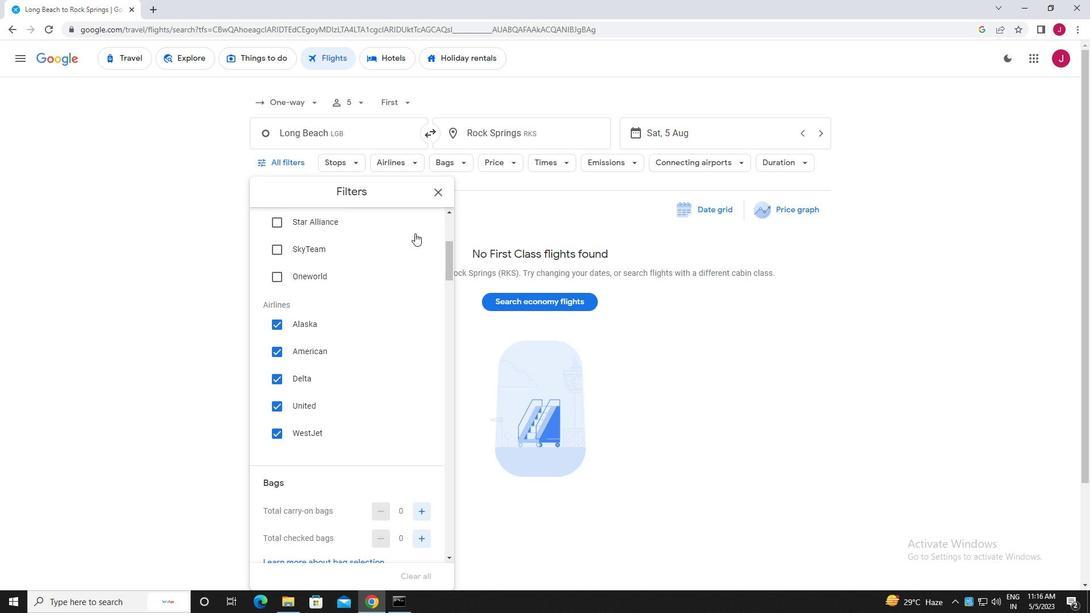 
Action: Mouse scrolled (415, 233) with delta (0, 0)
Screenshot: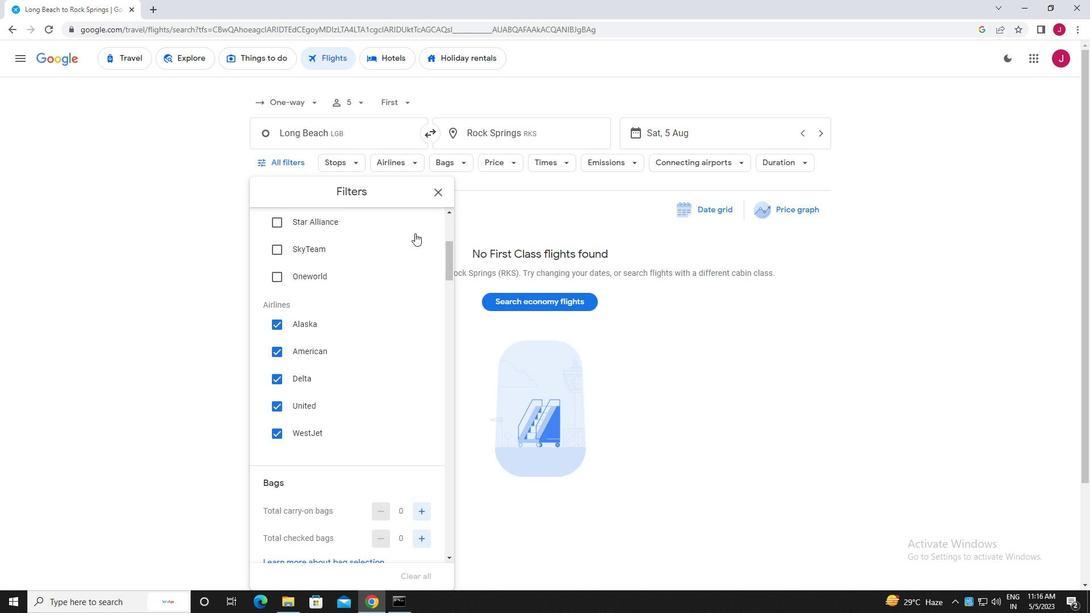 
Action: Mouse moved to (415, 235)
Screenshot: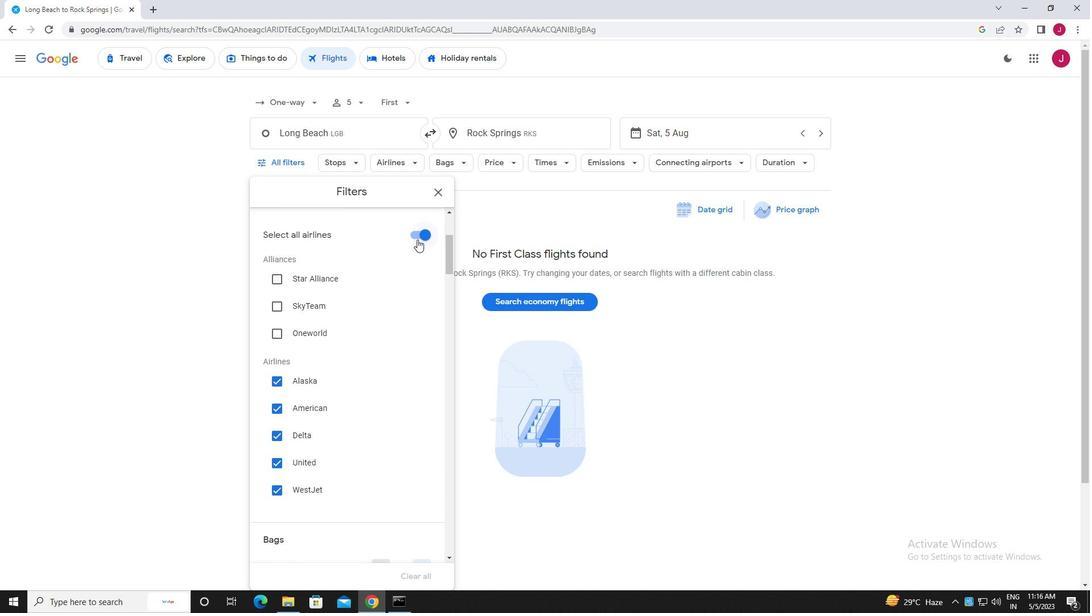 
Action: Mouse pressed left at (415, 235)
Screenshot: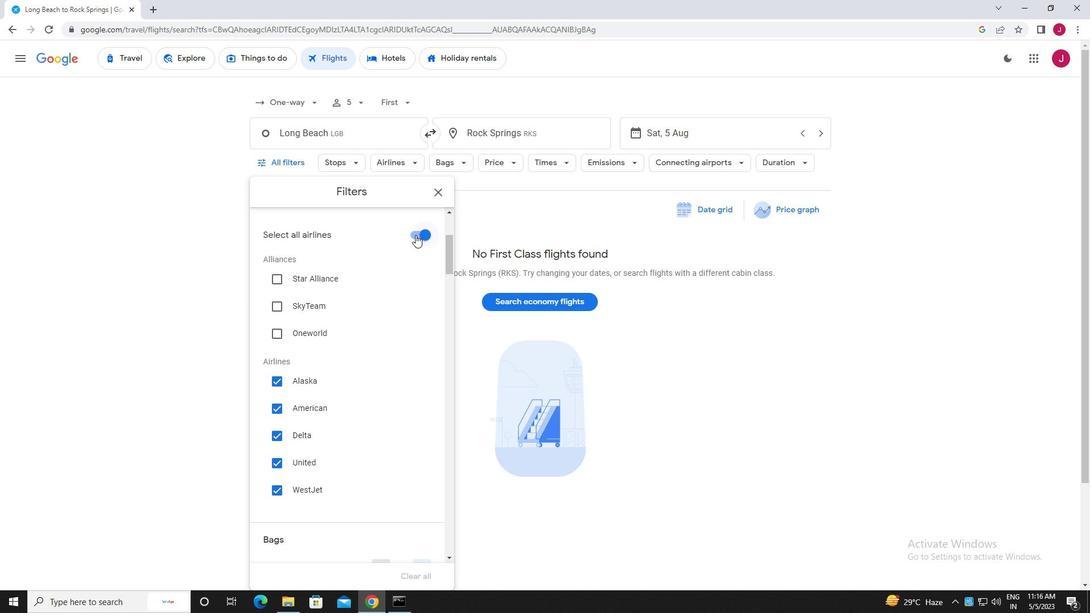 
Action: Mouse moved to (337, 261)
Screenshot: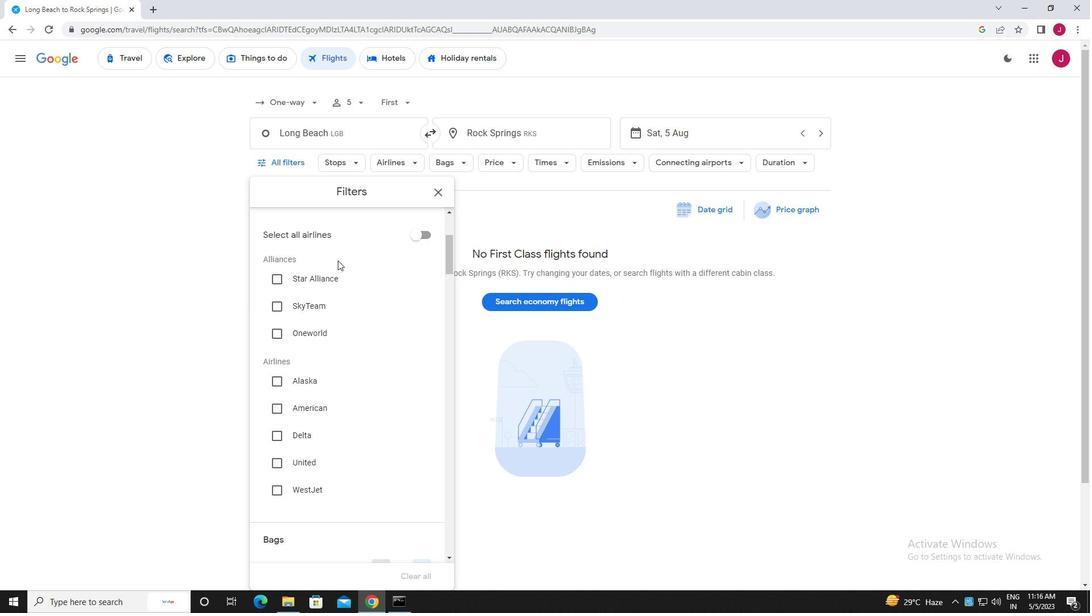 
Action: Mouse scrolled (337, 261) with delta (0, 0)
Screenshot: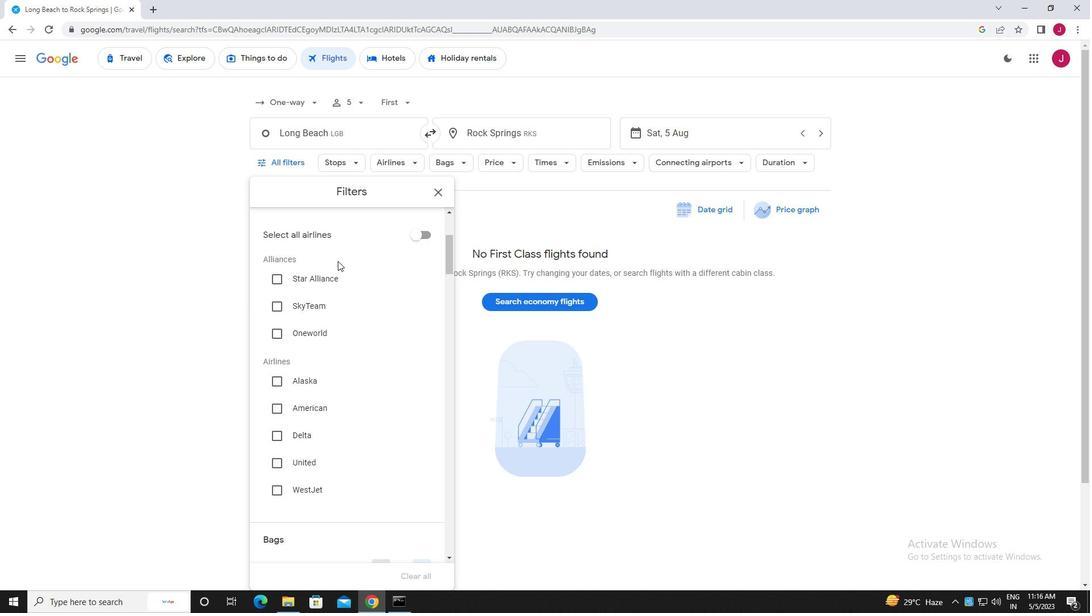 
Action: Mouse moved to (337, 269)
Screenshot: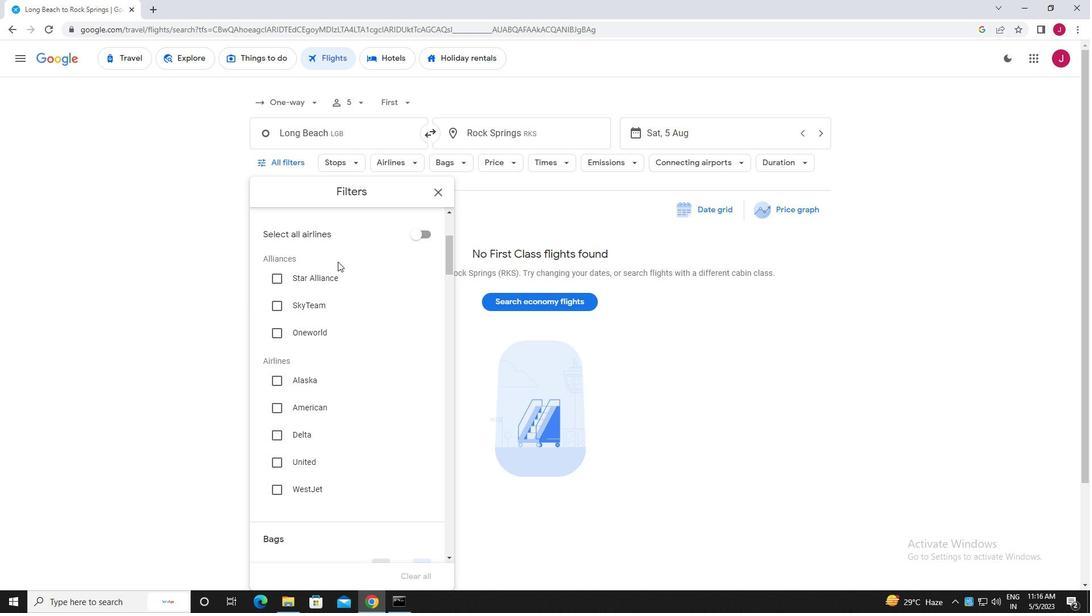 
Action: Mouse scrolled (337, 269) with delta (0, 0)
Screenshot: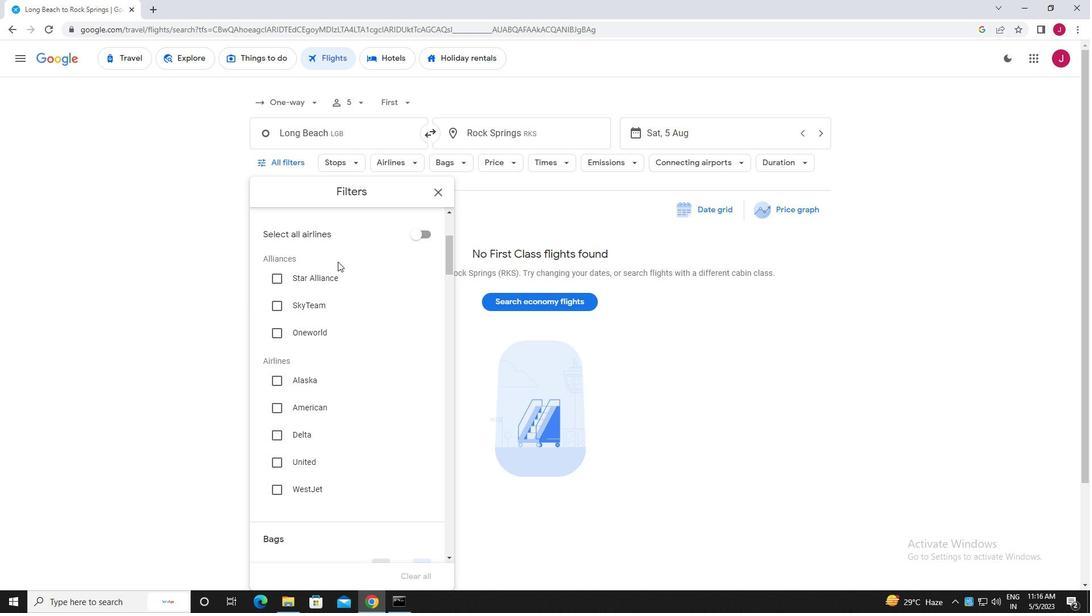 
Action: Mouse moved to (338, 273)
Screenshot: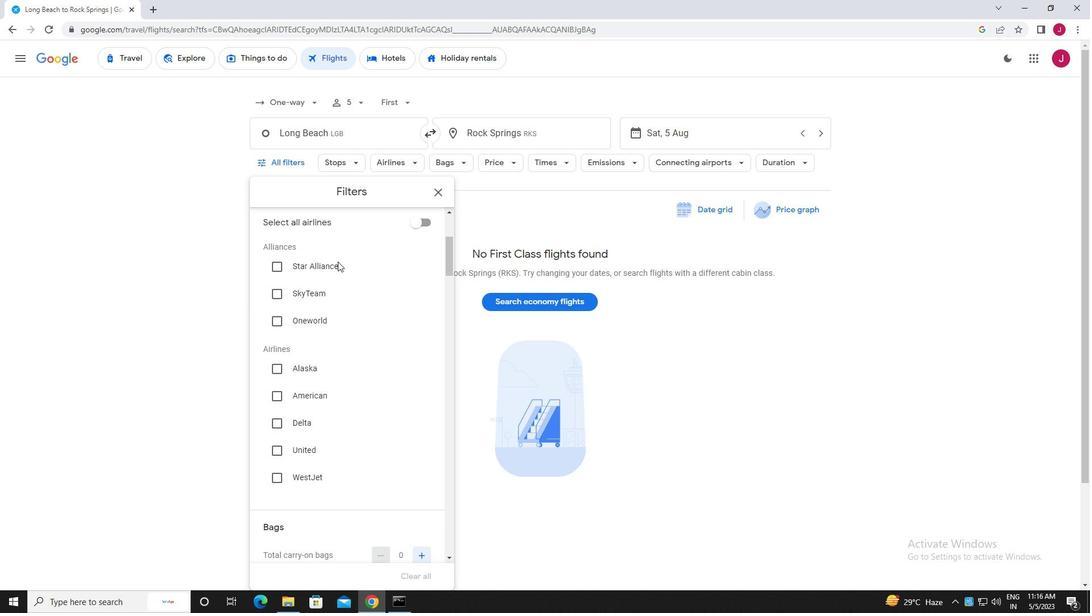 
Action: Mouse scrolled (338, 272) with delta (0, 0)
Screenshot: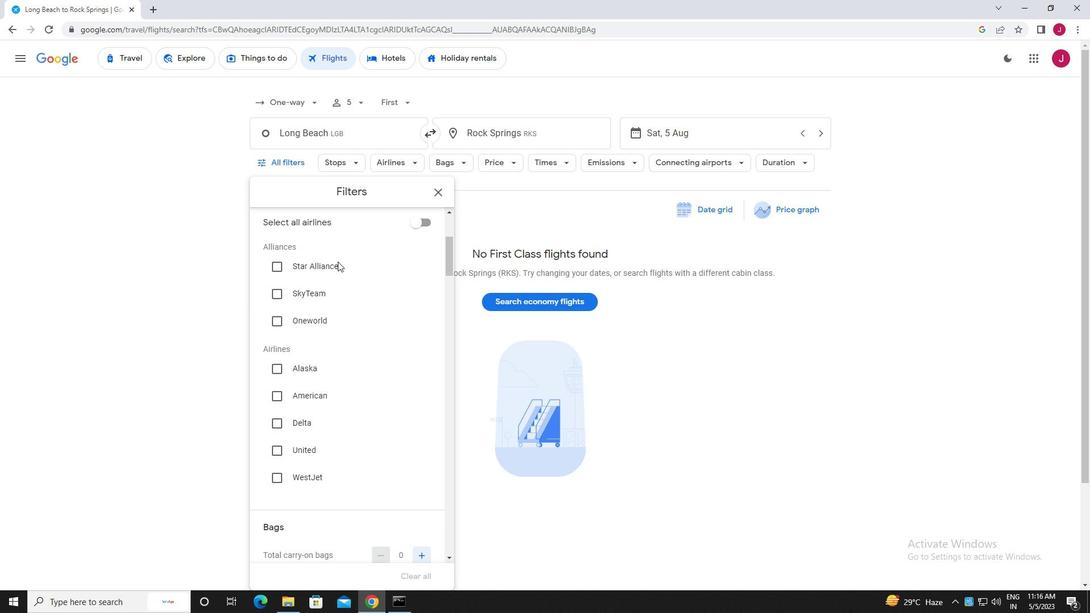 
Action: Mouse moved to (278, 212)
Screenshot: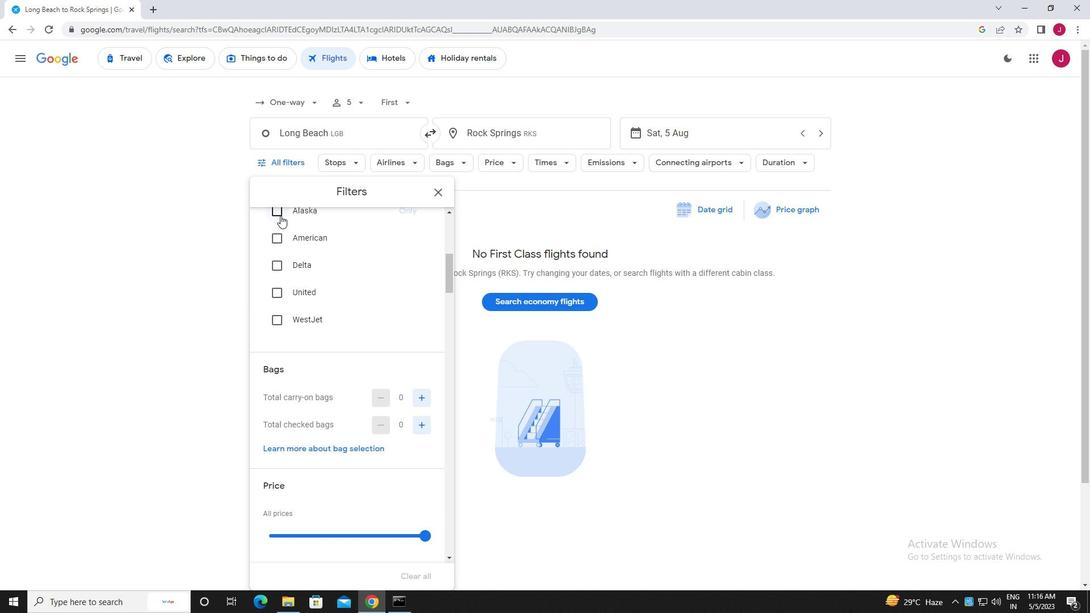 
Action: Mouse pressed left at (278, 212)
Screenshot: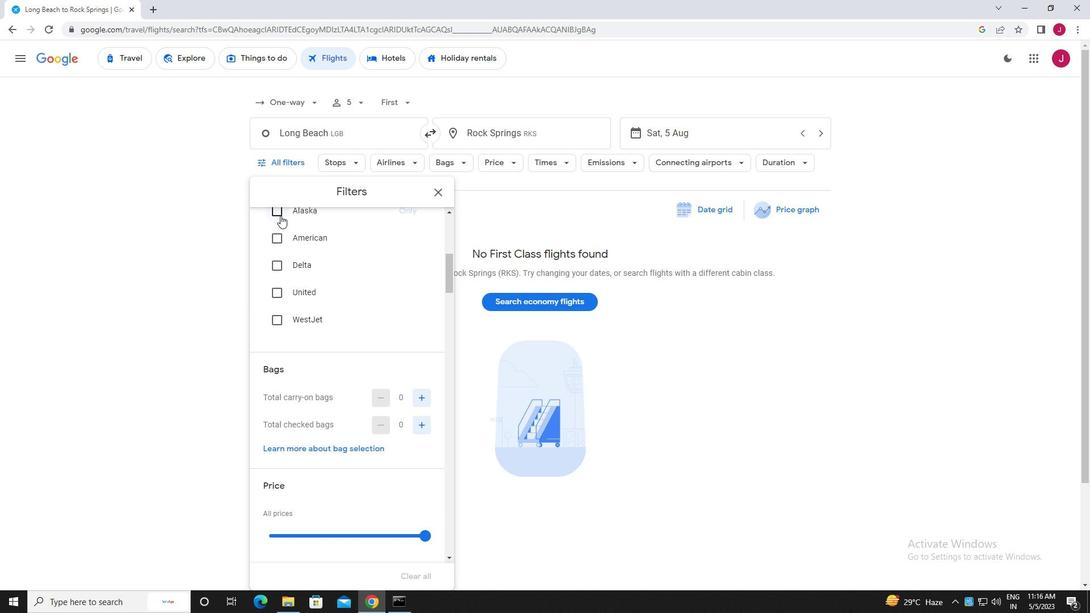 
Action: Mouse moved to (347, 261)
Screenshot: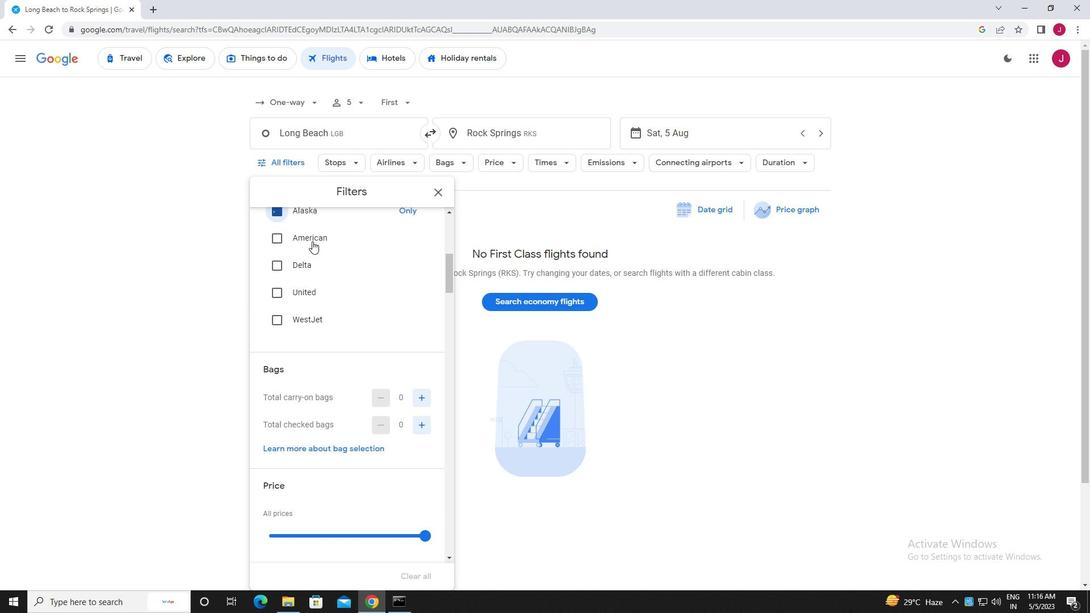 
Action: Mouse scrolled (347, 261) with delta (0, 0)
Screenshot: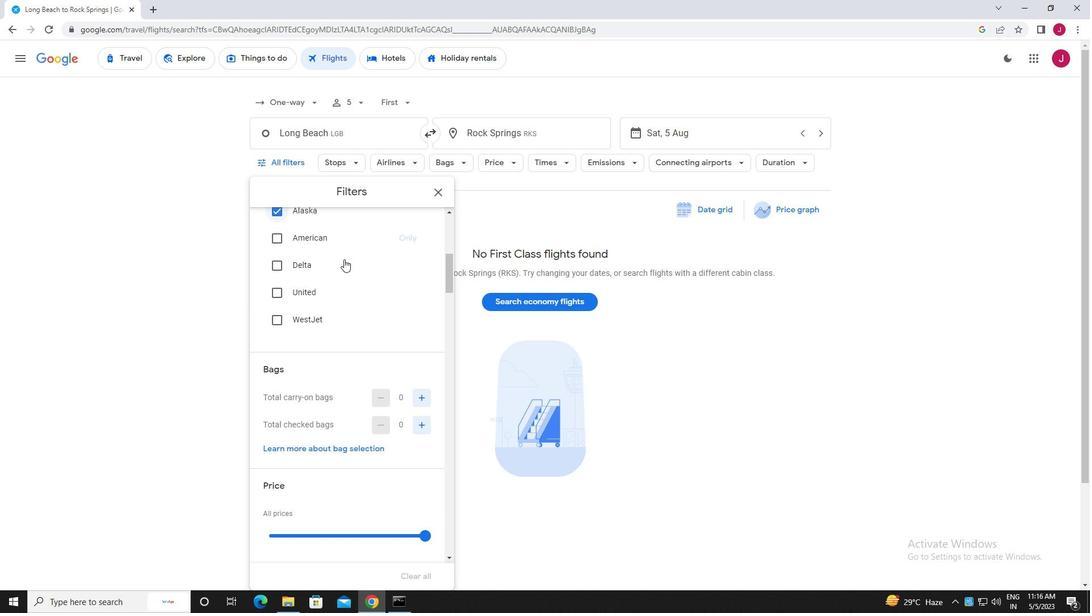
Action: Mouse moved to (347, 261)
Screenshot: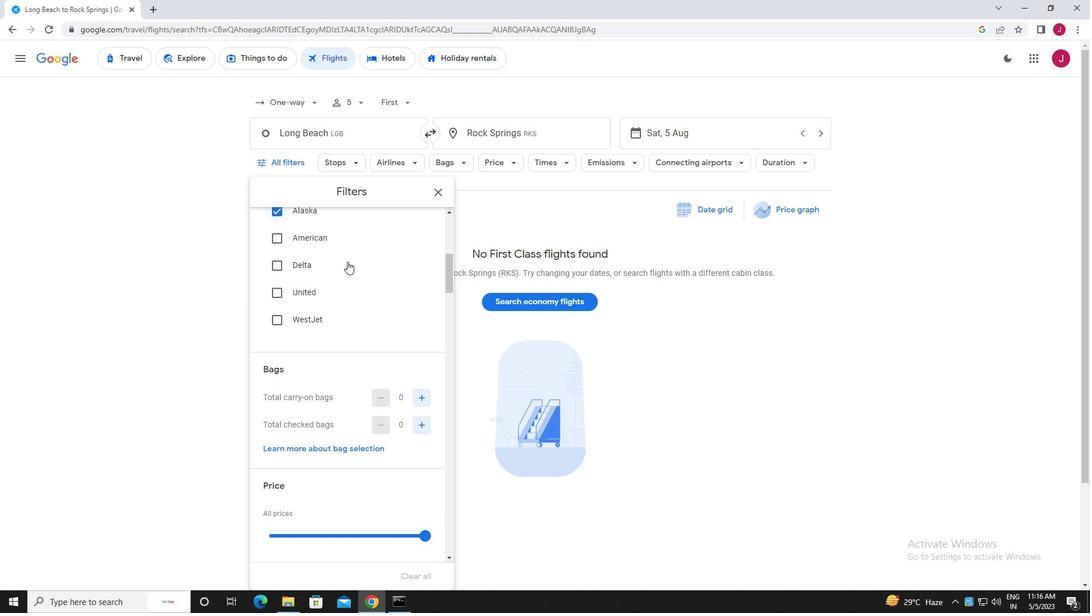 
Action: Mouse scrolled (347, 261) with delta (0, 0)
Screenshot: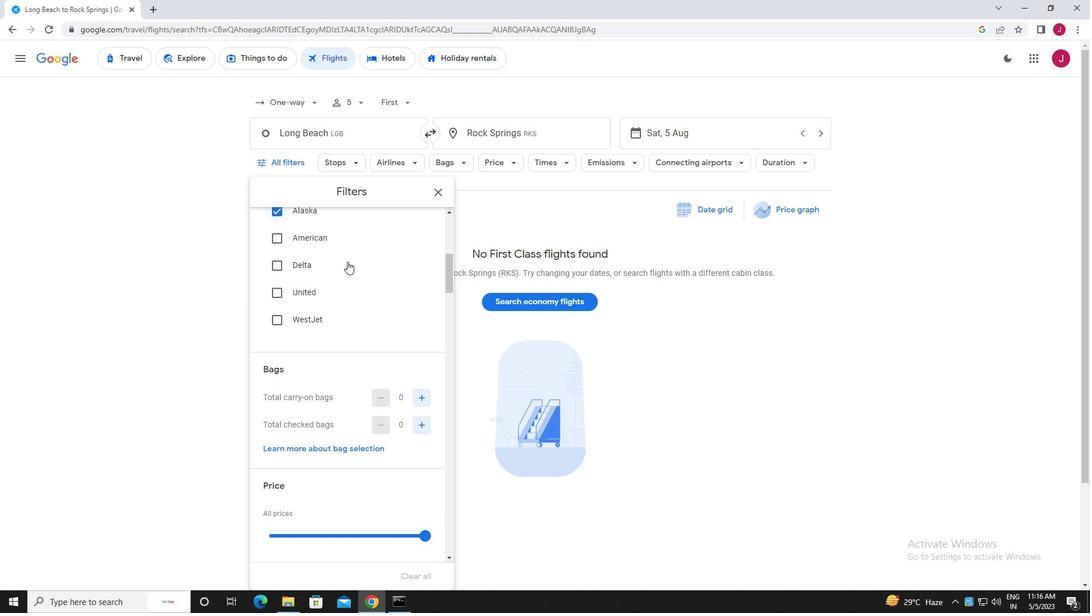 
Action: Mouse scrolled (347, 261) with delta (0, 0)
Screenshot: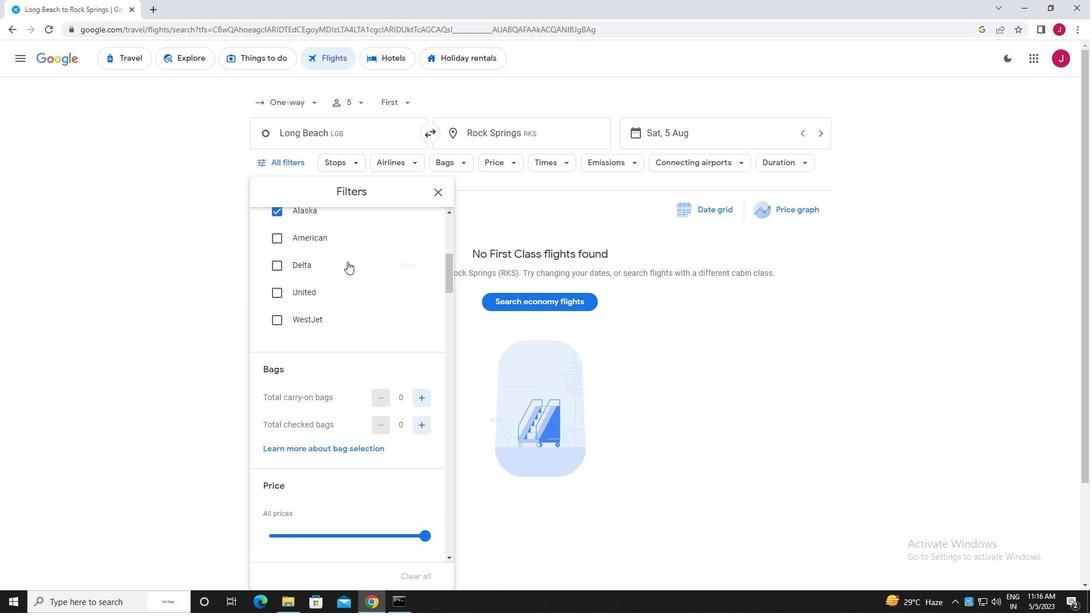 
Action: Mouse moved to (424, 257)
Screenshot: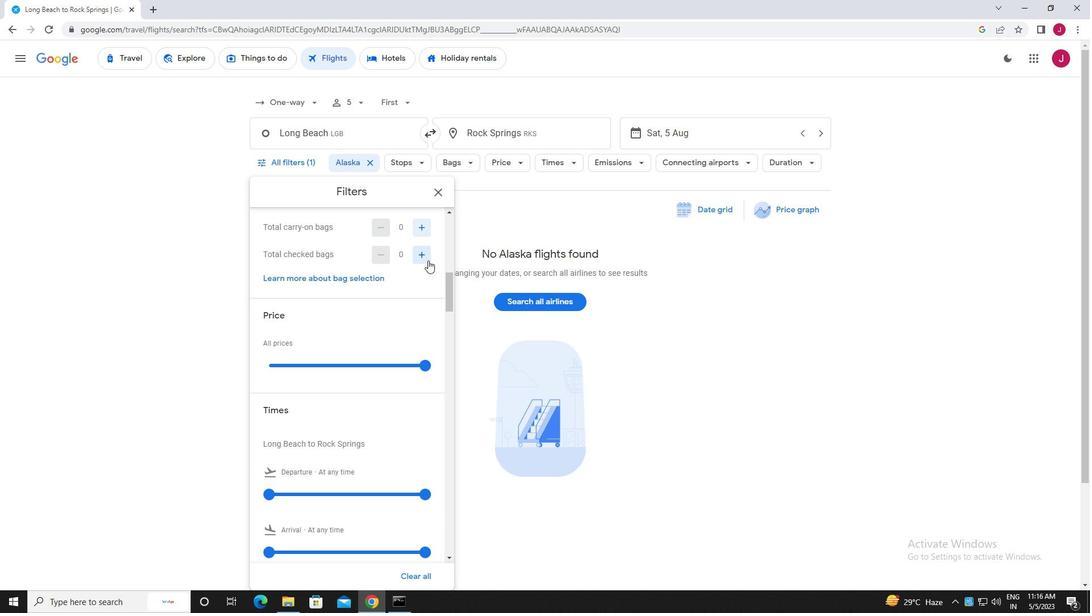 
Action: Mouse pressed left at (424, 257)
Screenshot: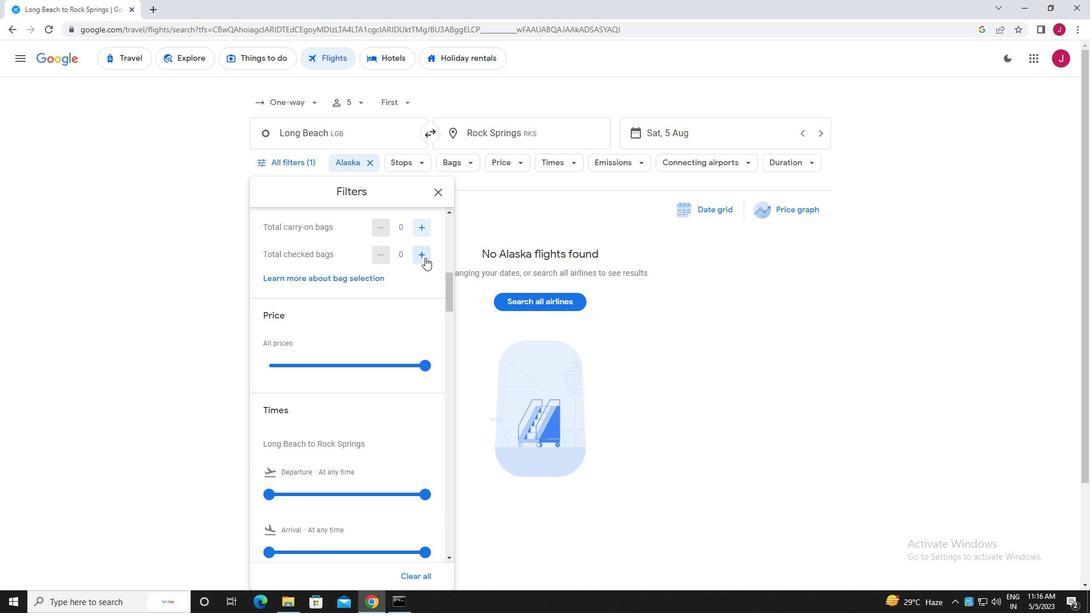 
Action: Mouse pressed left at (424, 257)
Screenshot: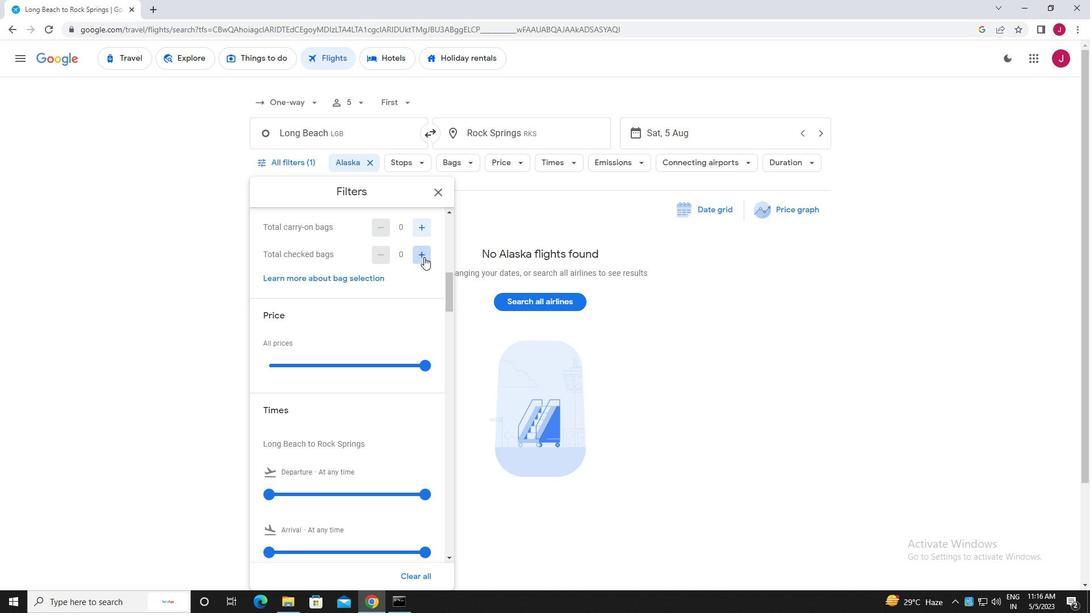 
Action: Mouse pressed left at (424, 257)
Screenshot: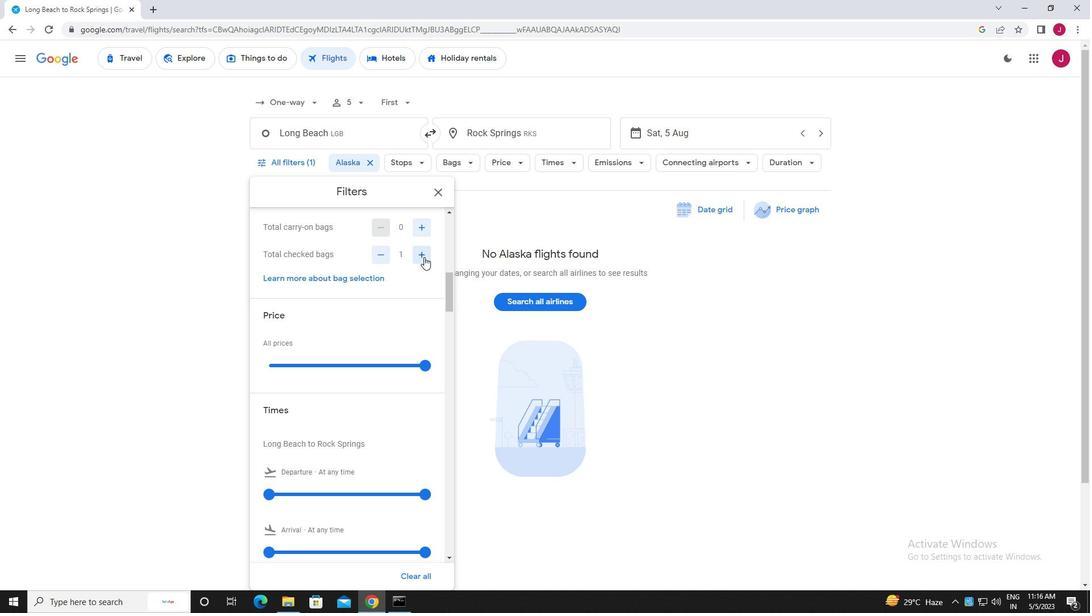 
Action: Mouse moved to (407, 270)
Screenshot: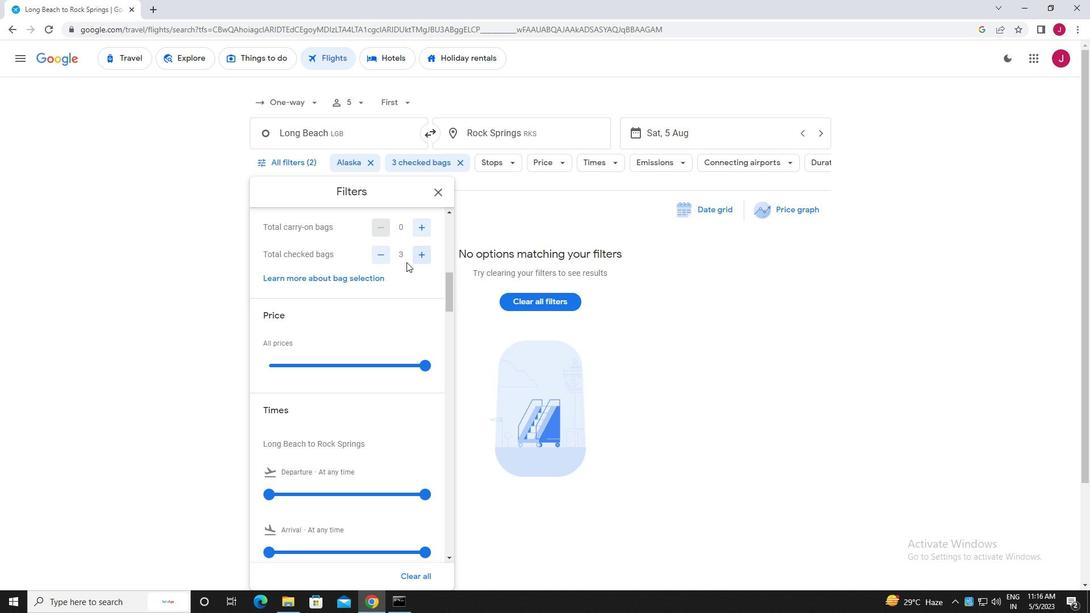 
Action: Mouse scrolled (407, 270) with delta (0, 0)
Screenshot: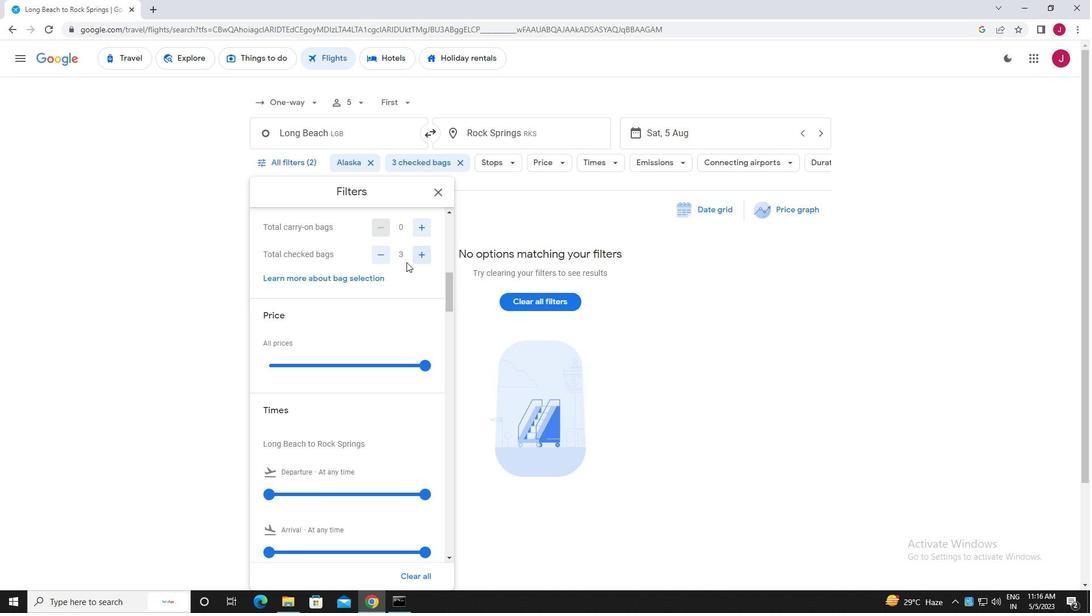 
Action: Mouse moved to (408, 272)
Screenshot: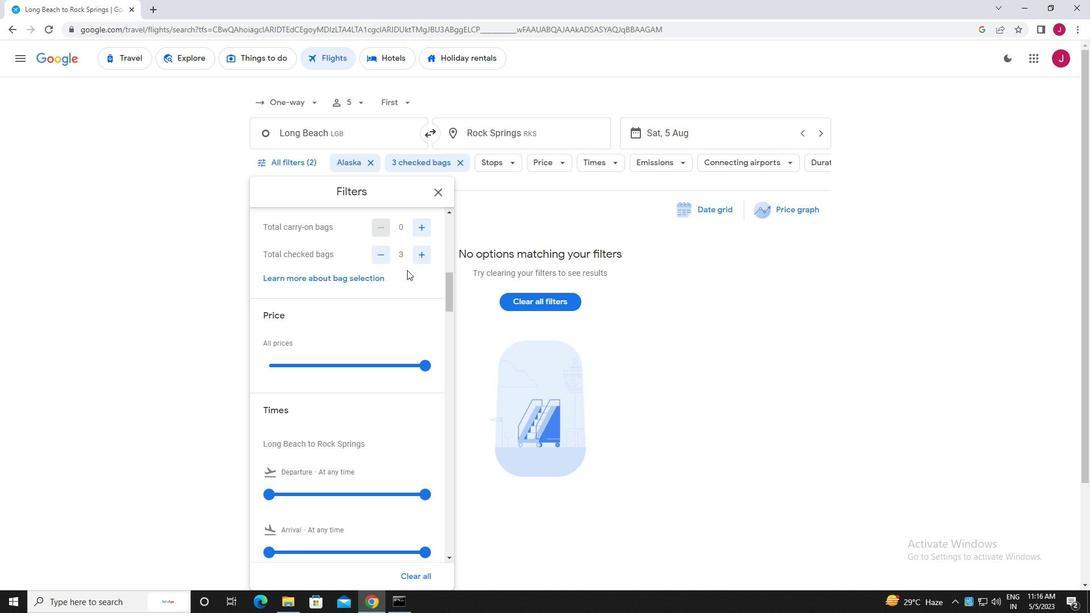 
Action: Mouse scrolled (408, 271) with delta (0, 0)
Screenshot: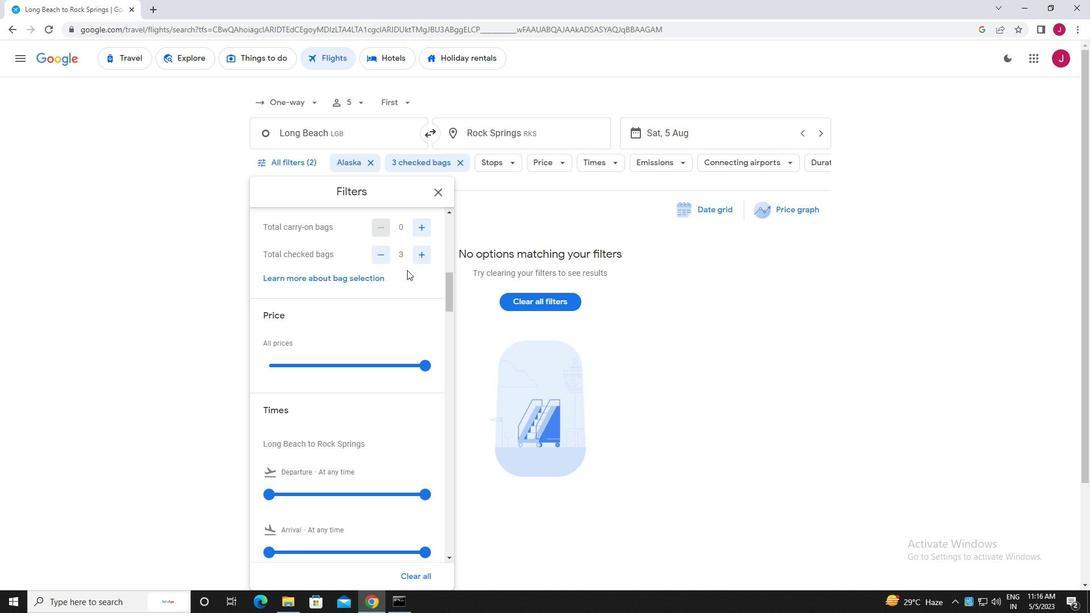 
Action: Mouse moved to (427, 250)
Screenshot: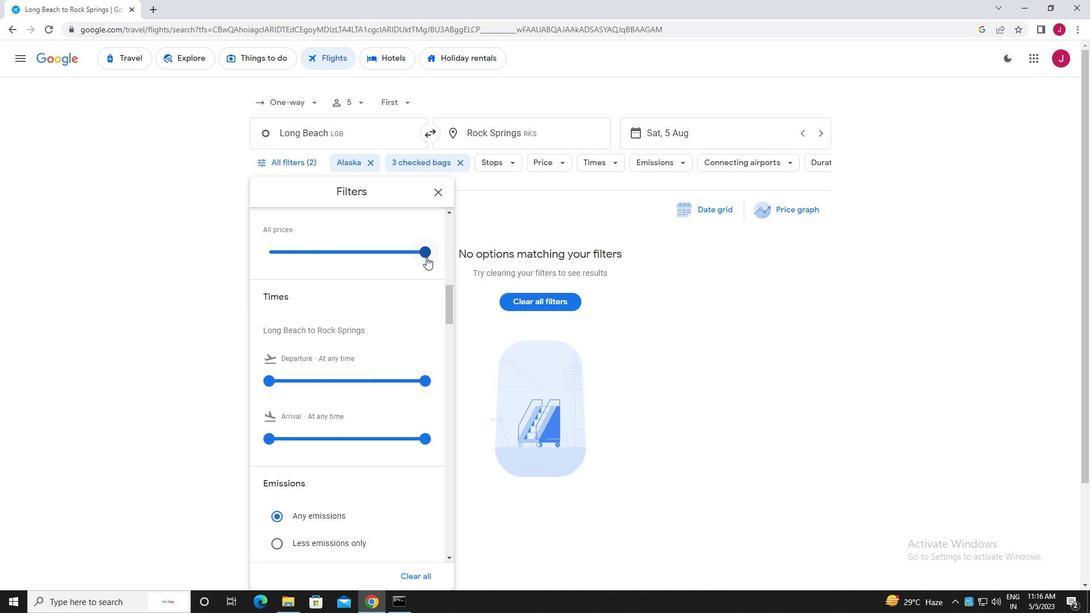 
Action: Mouse pressed left at (427, 250)
Screenshot: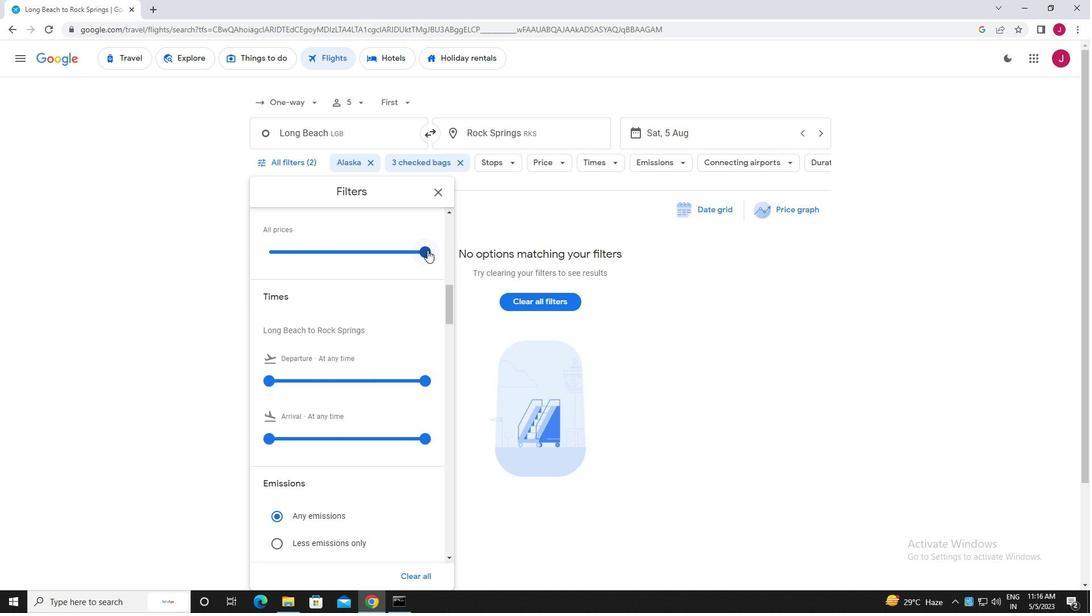 
Action: Mouse moved to (427, 250)
Screenshot: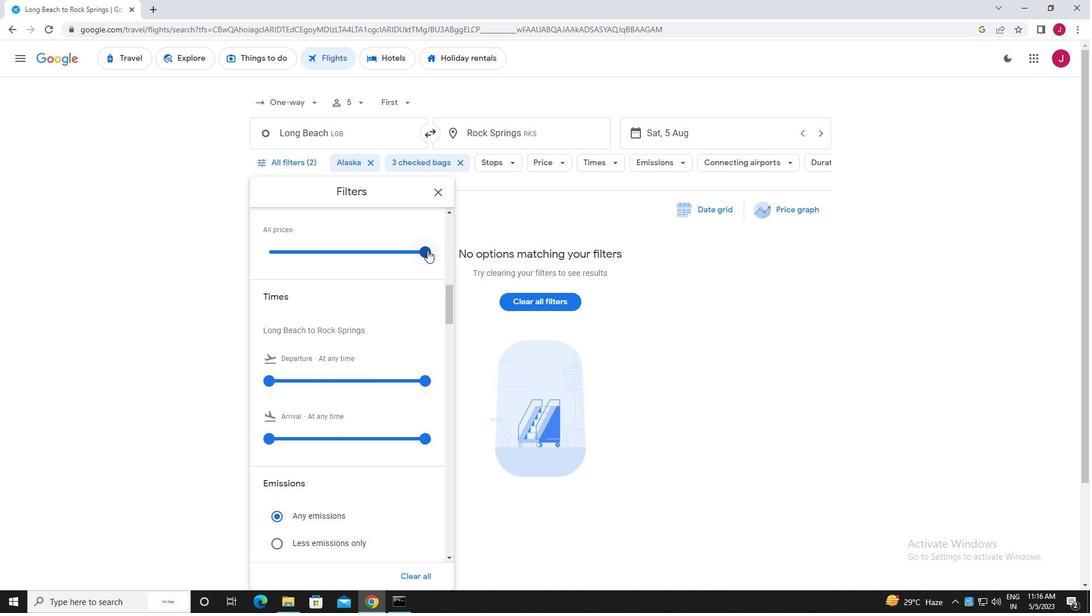 
Action: Mouse scrolled (427, 249) with delta (0, 0)
Screenshot: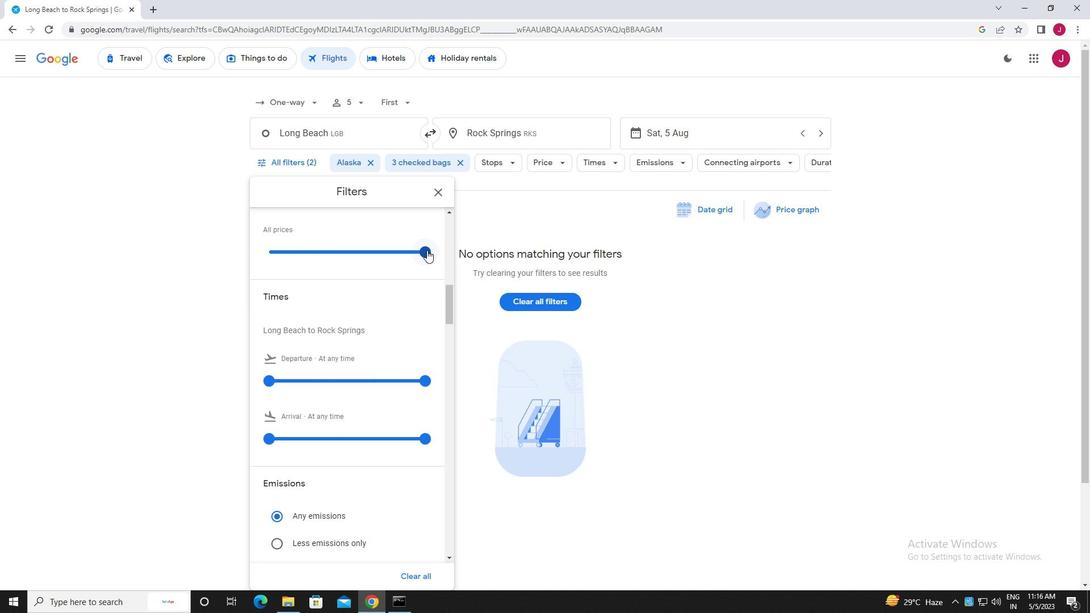 
Action: Mouse scrolled (427, 249) with delta (0, 0)
Screenshot: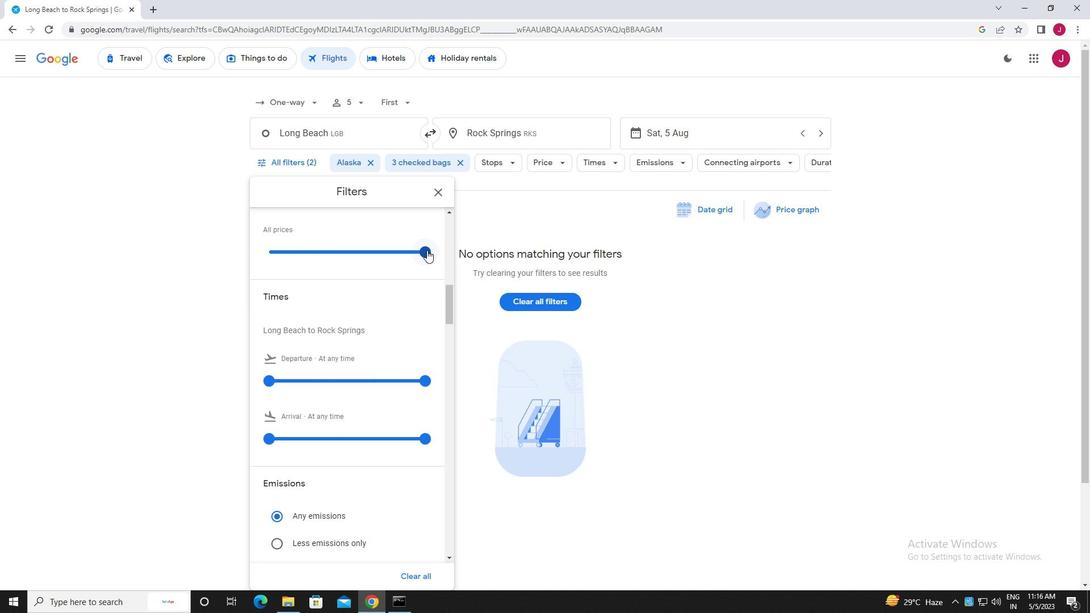 
Action: Mouse moved to (273, 267)
Screenshot: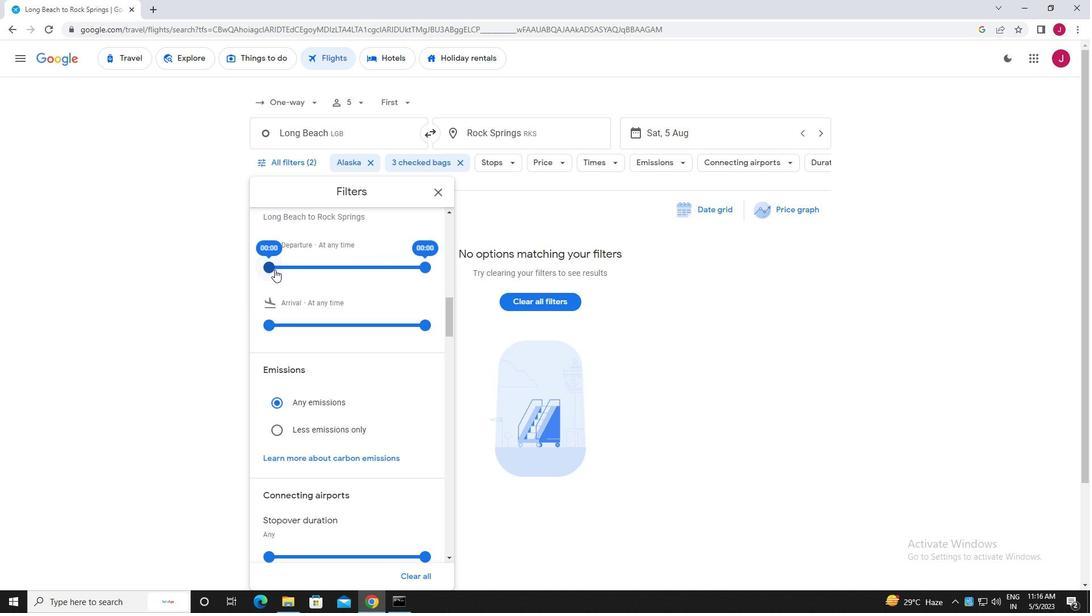 
Action: Mouse pressed left at (273, 267)
Screenshot: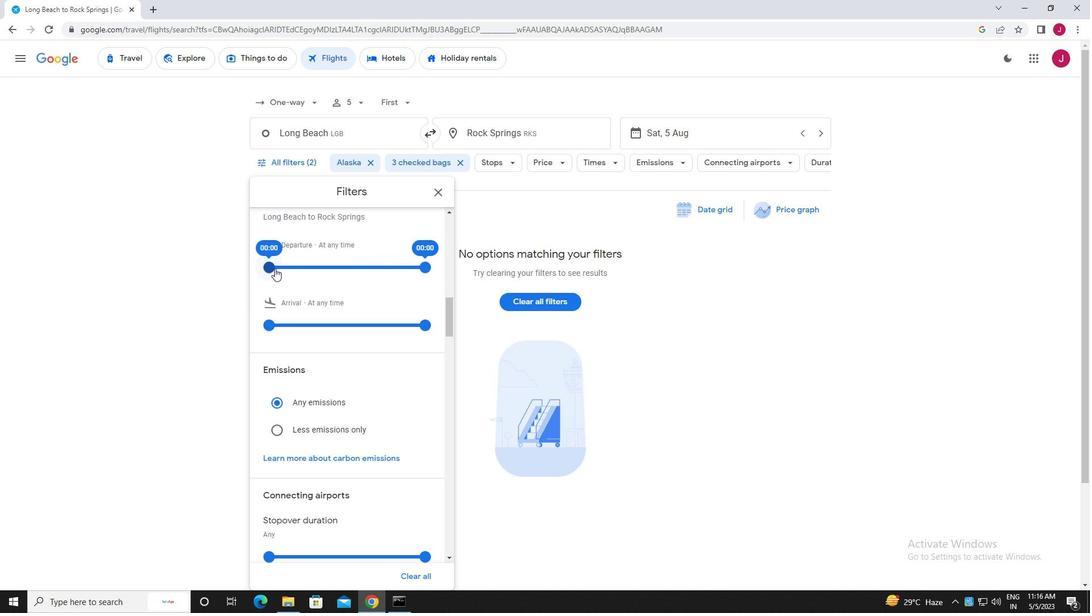 
Action: Mouse moved to (425, 266)
Screenshot: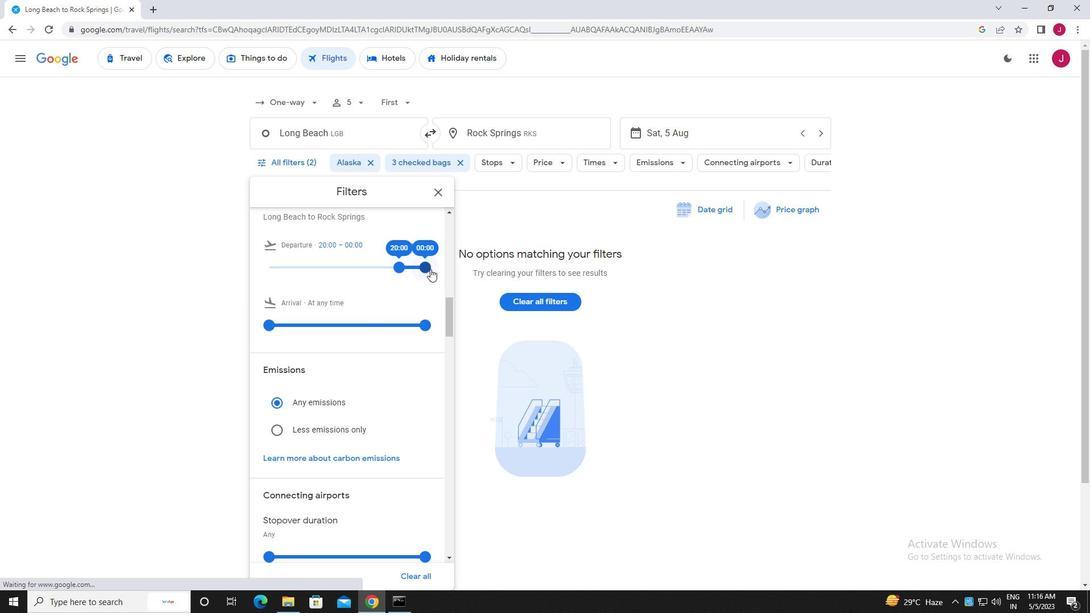 
Action: Mouse pressed left at (425, 266)
Screenshot: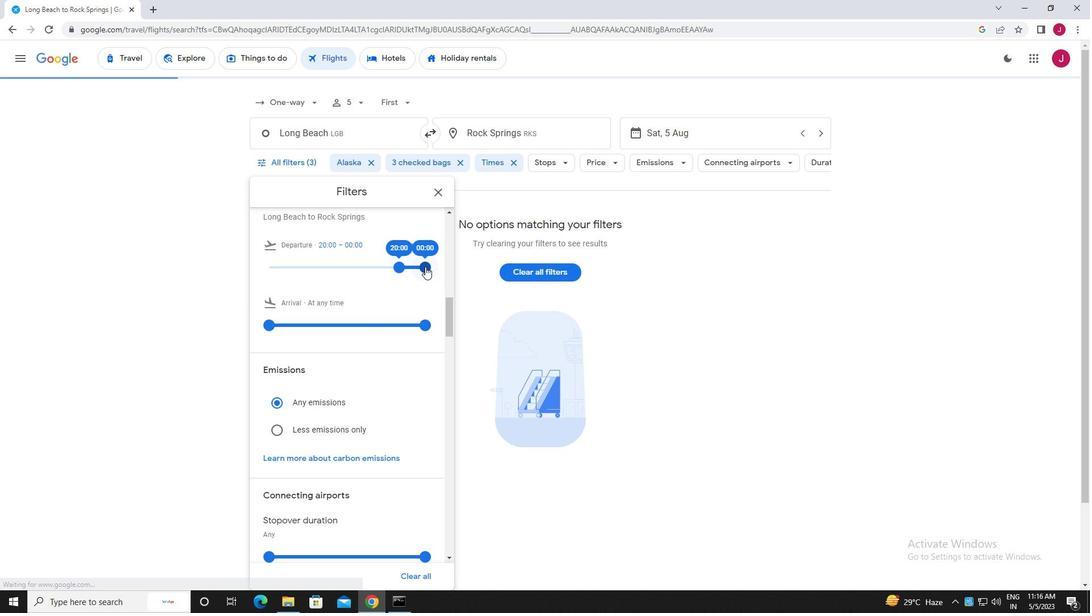 
Action: Mouse moved to (438, 192)
Screenshot: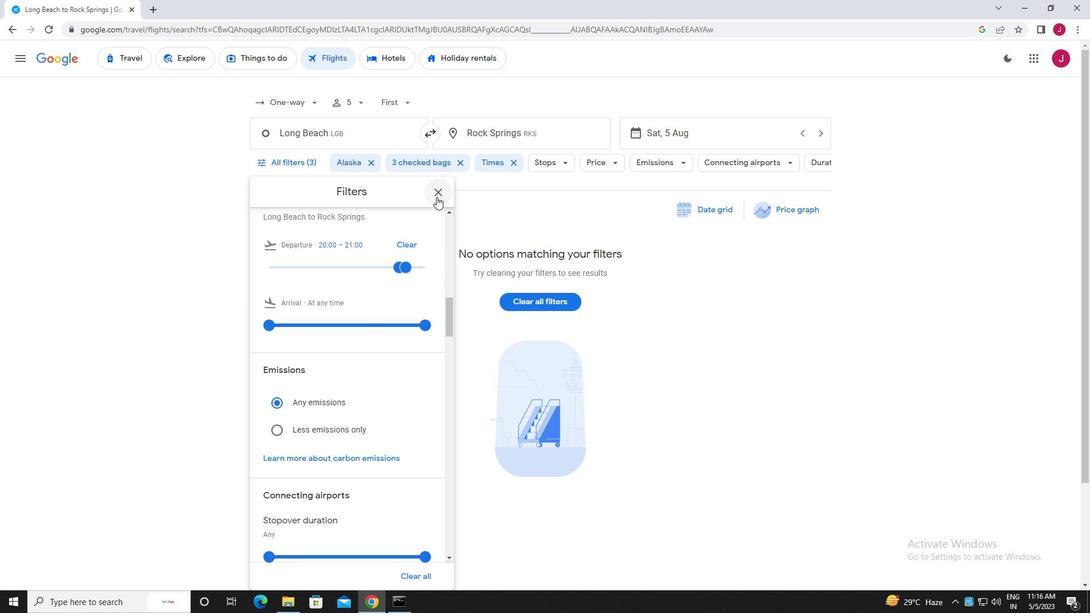
Action: Mouse pressed left at (438, 192)
Screenshot: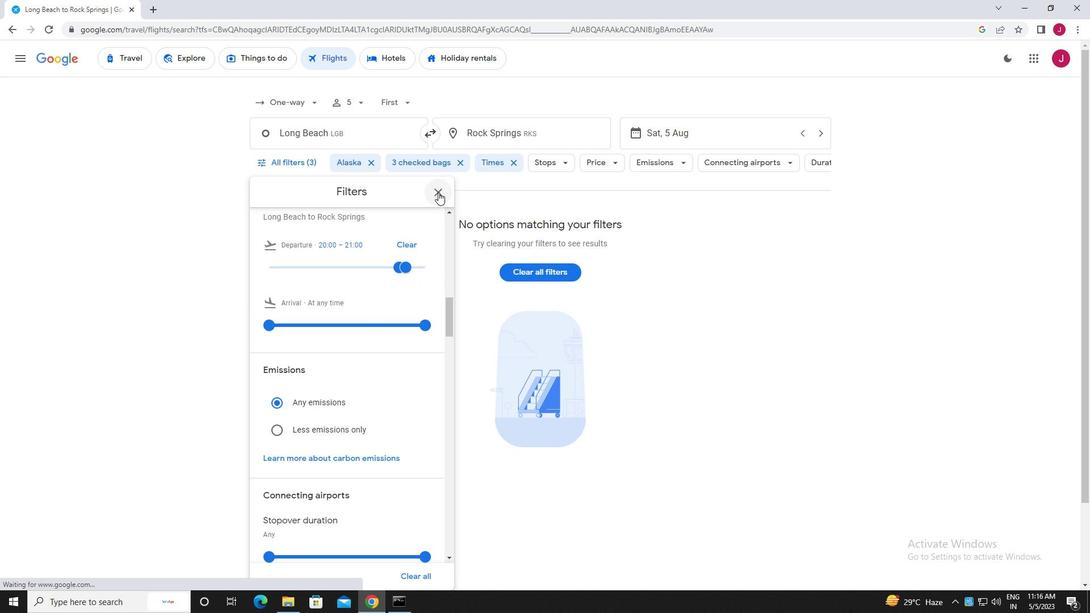 
Action: Mouse moved to (435, 193)
Screenshot: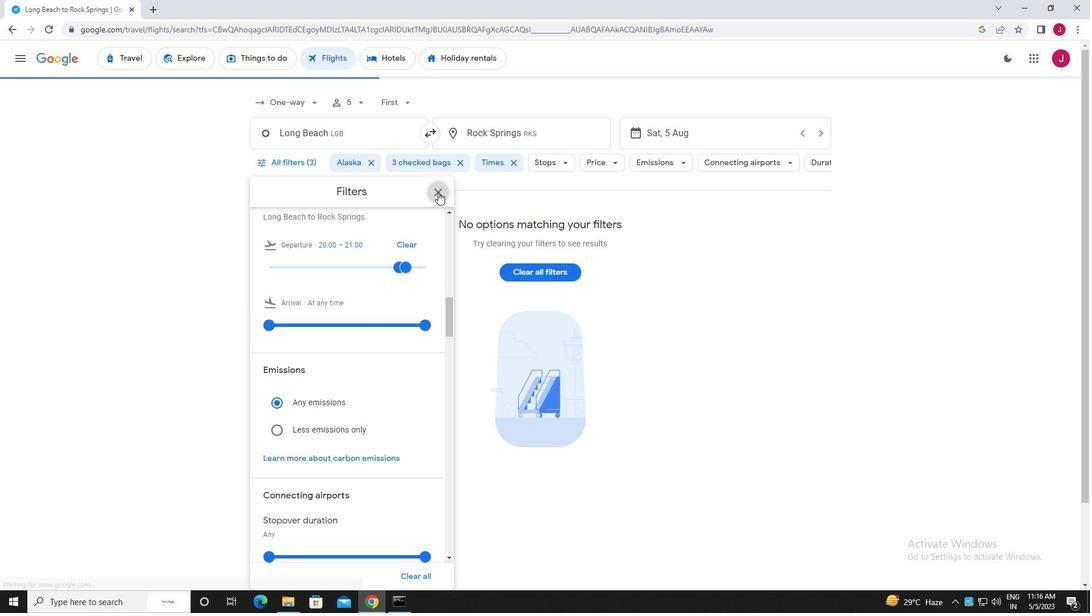 
